Task: Find the shortest route within the Merchandise Mart to reach the Mart Plaza.
Action: Key pressed <Key.caps_lock>M<Key.caps_lock>erchandise<Key.space>
Screenshot: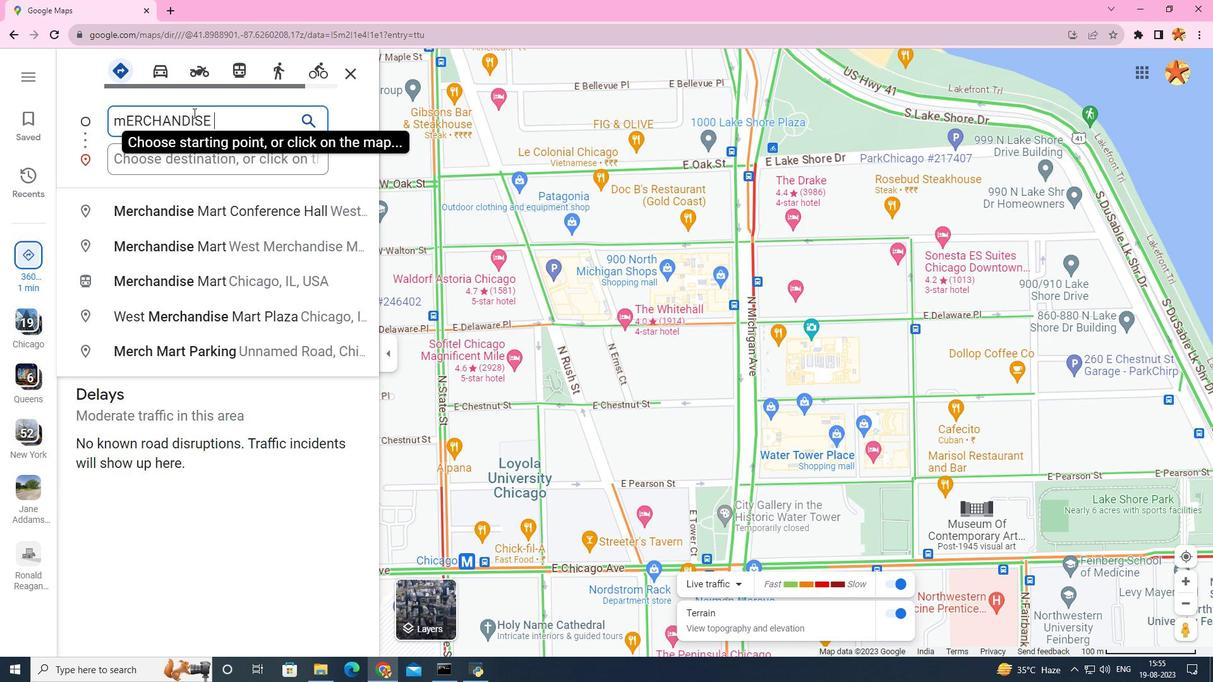
Action: Mouse moved to (187, 291)
Screenshot: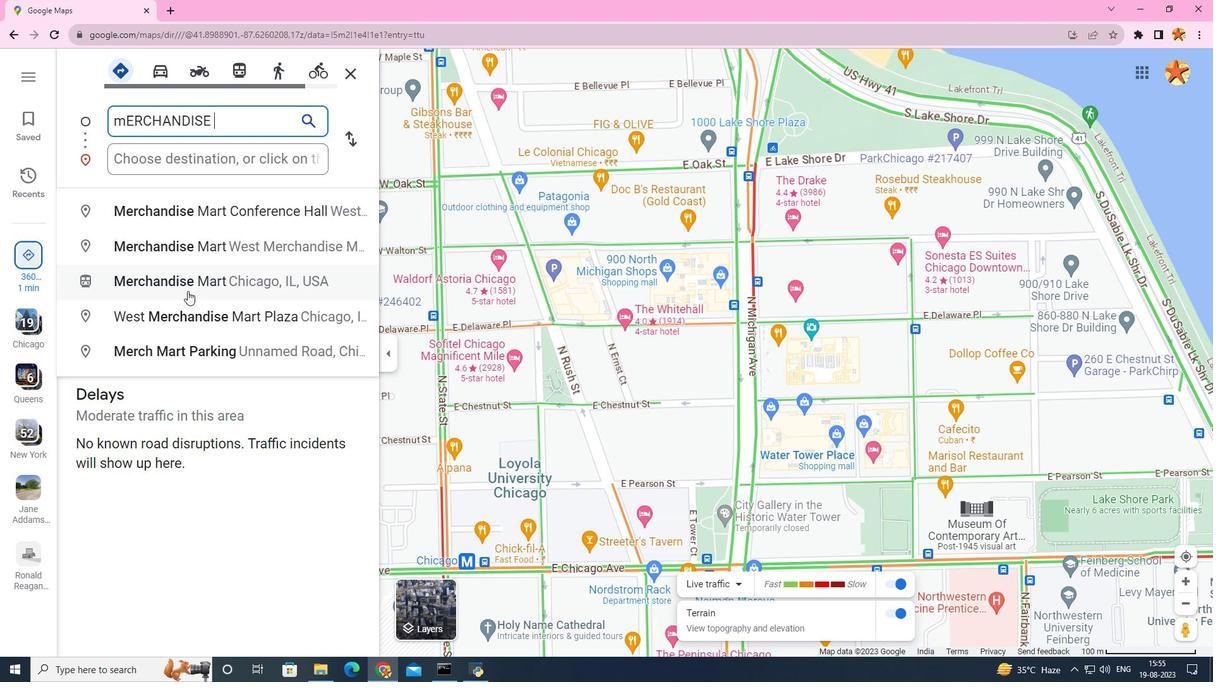 
Action: Mouse pressed left at (187, 291)
Screenshot: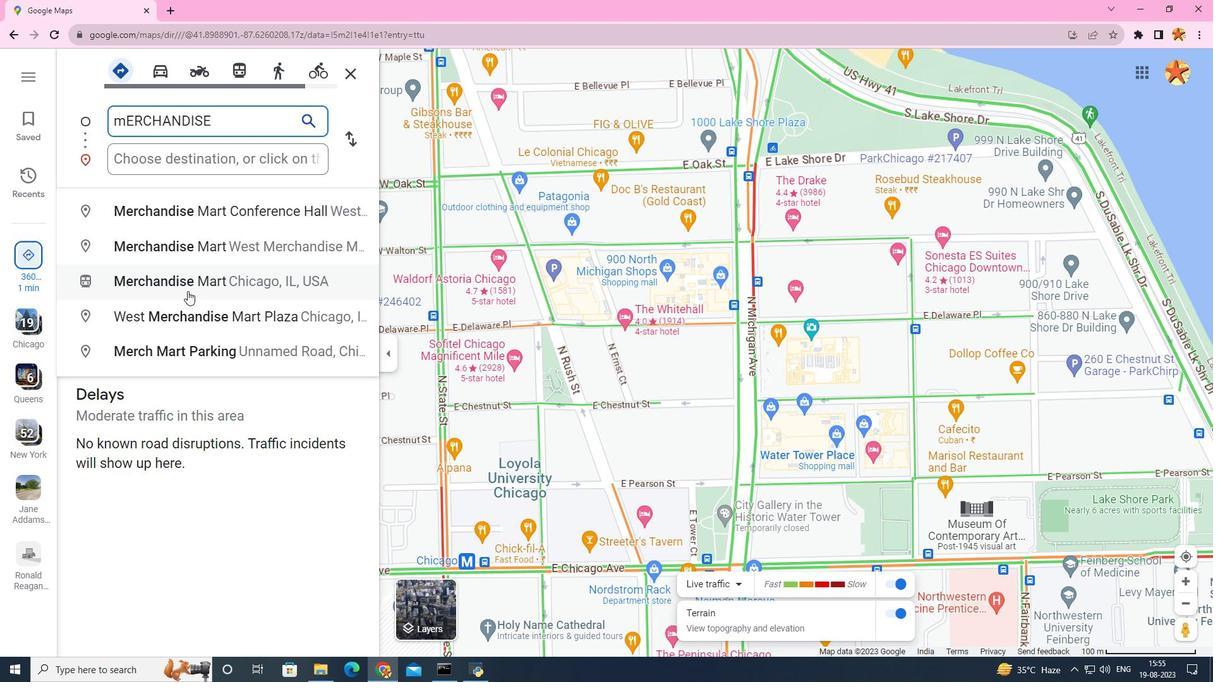 
Action: Mouse moved to (160, 164)
Screenshot: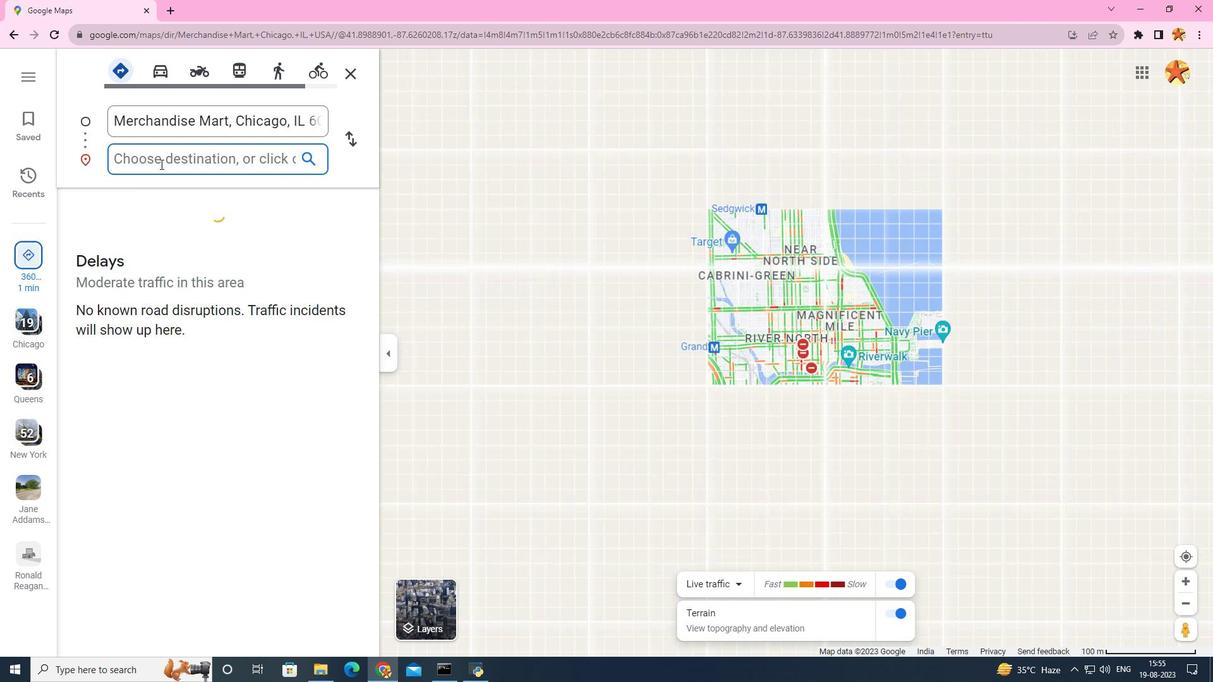 
Action: Key pressed <Key.caps_lock>M<Key.caps_lock>art<Key.space>pla
Screenshot: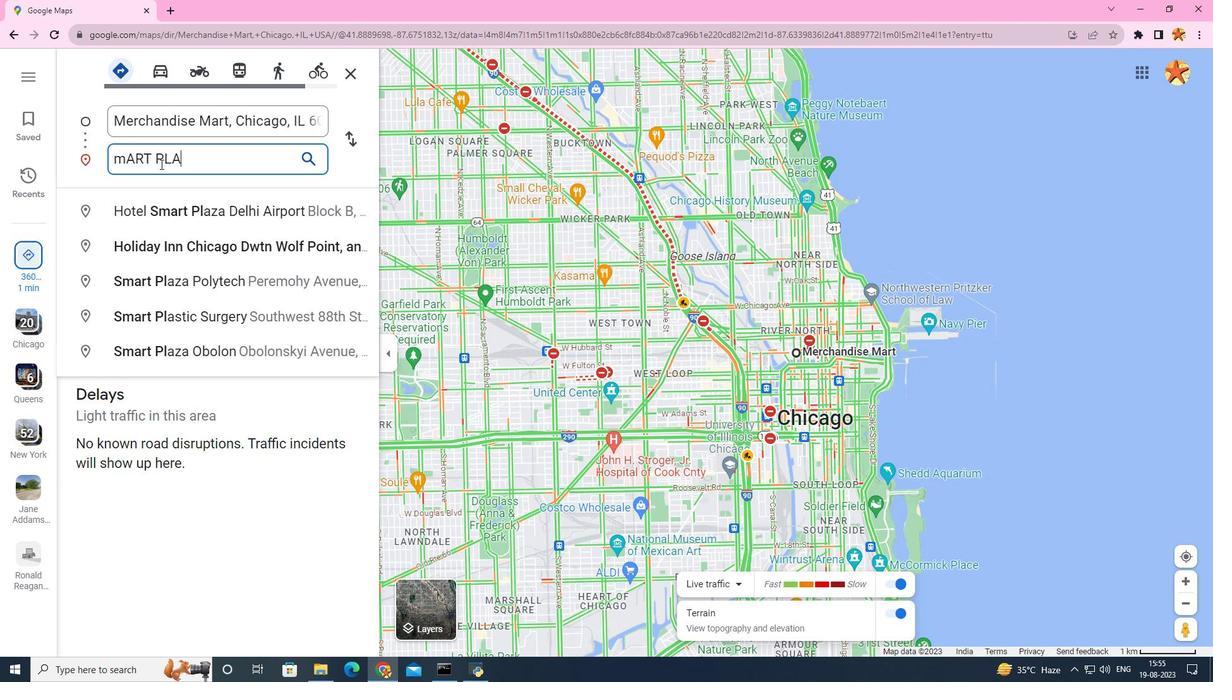 
Action: Mouse moved to (202, 254)
Screenshot: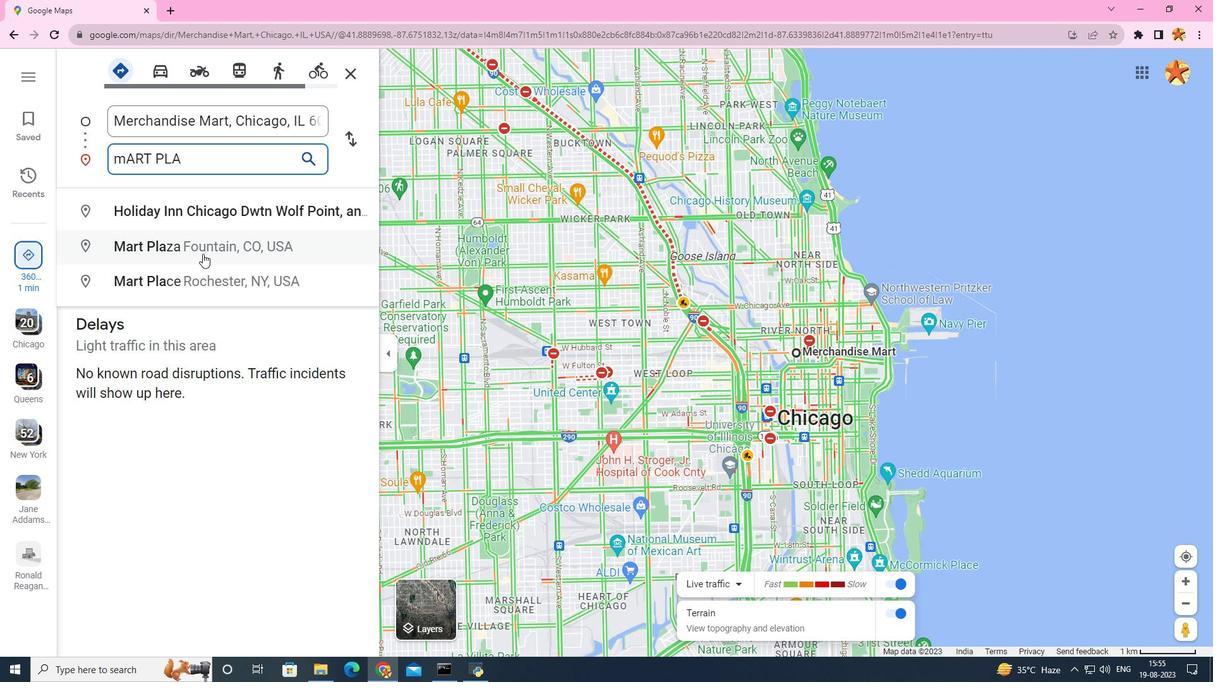 
Action: Mouse pressed left at (202, 254)
Screenshot: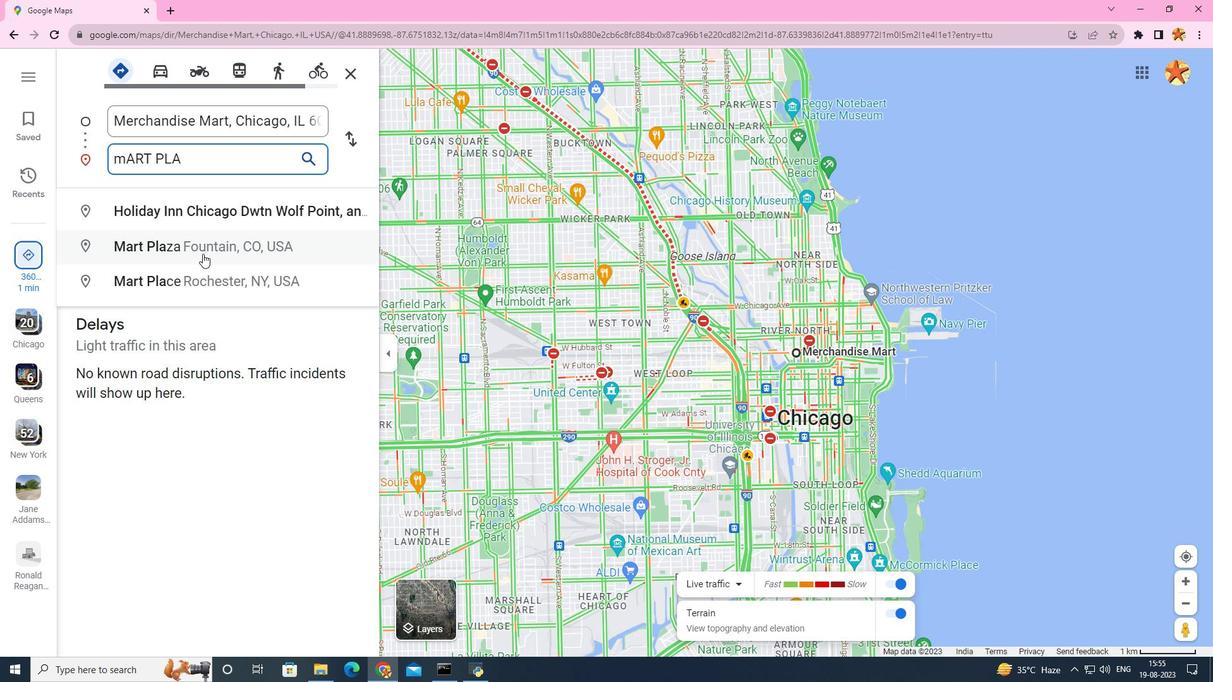 
Action: Mouse moved to (234, 122)
Screenshot: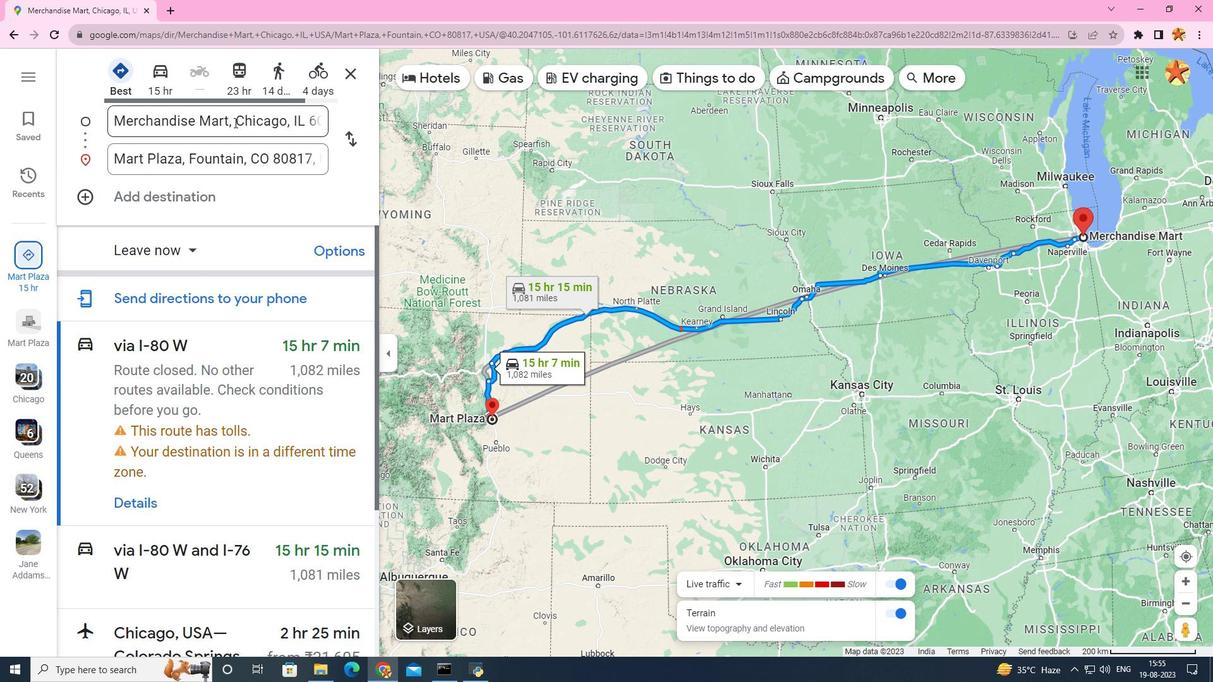 
Action: Mouse pressed left at (234, 122)
Screenshot: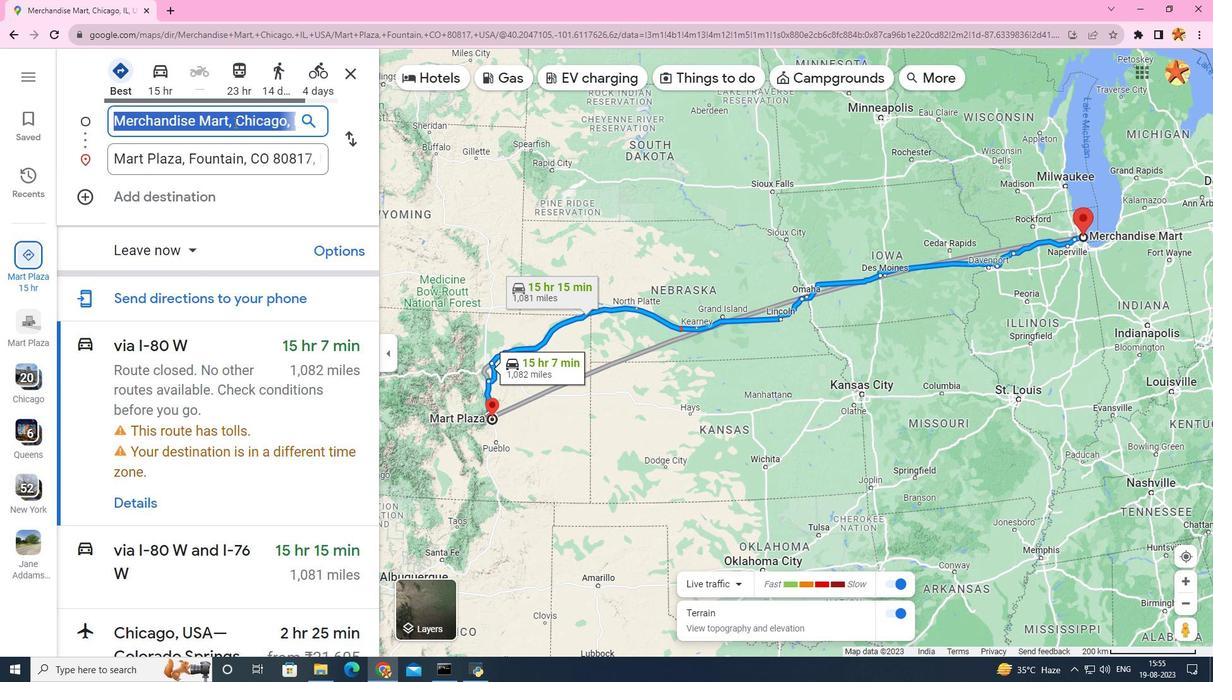 
Action: Mouse moved to (281, 129)
Screenshot: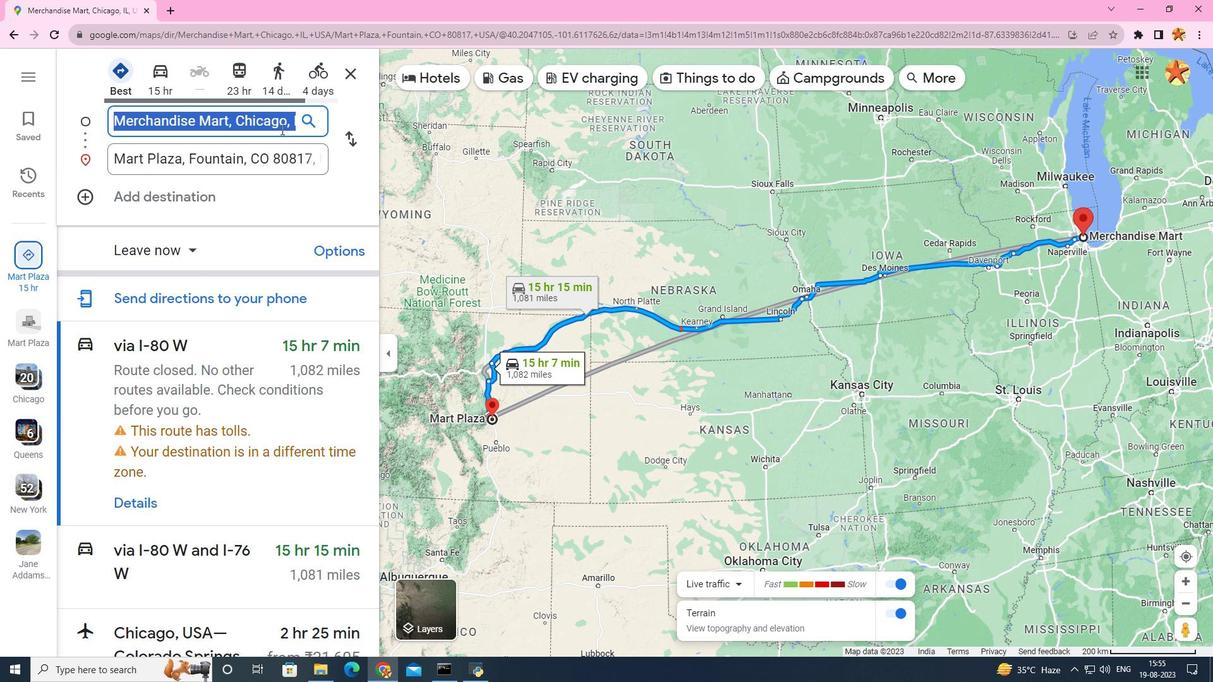 
Action: Key pressed <Key.backspace><Key.caps_lock>M<Key.caps_lock>e<Key.backspace><Key.backspace>m<Key.caps_lock>ERCHN<Key.backspace>A
Screenshot: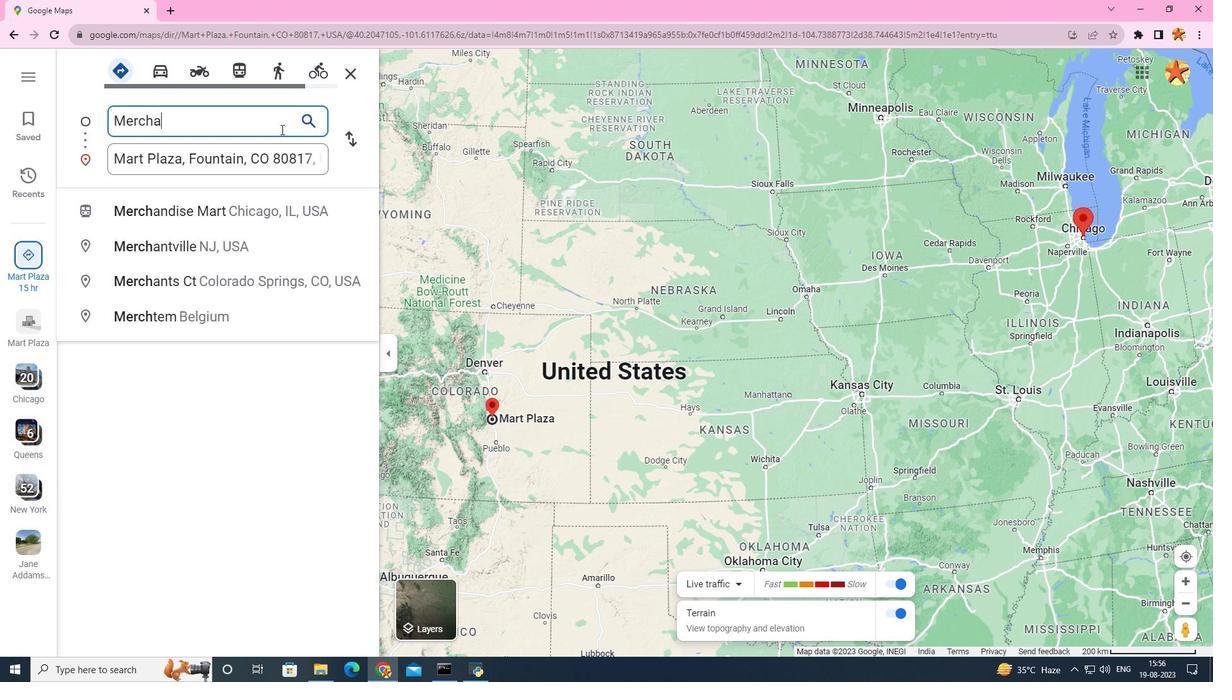 
Action: Mouse moved to (245, 361)
Screenshot: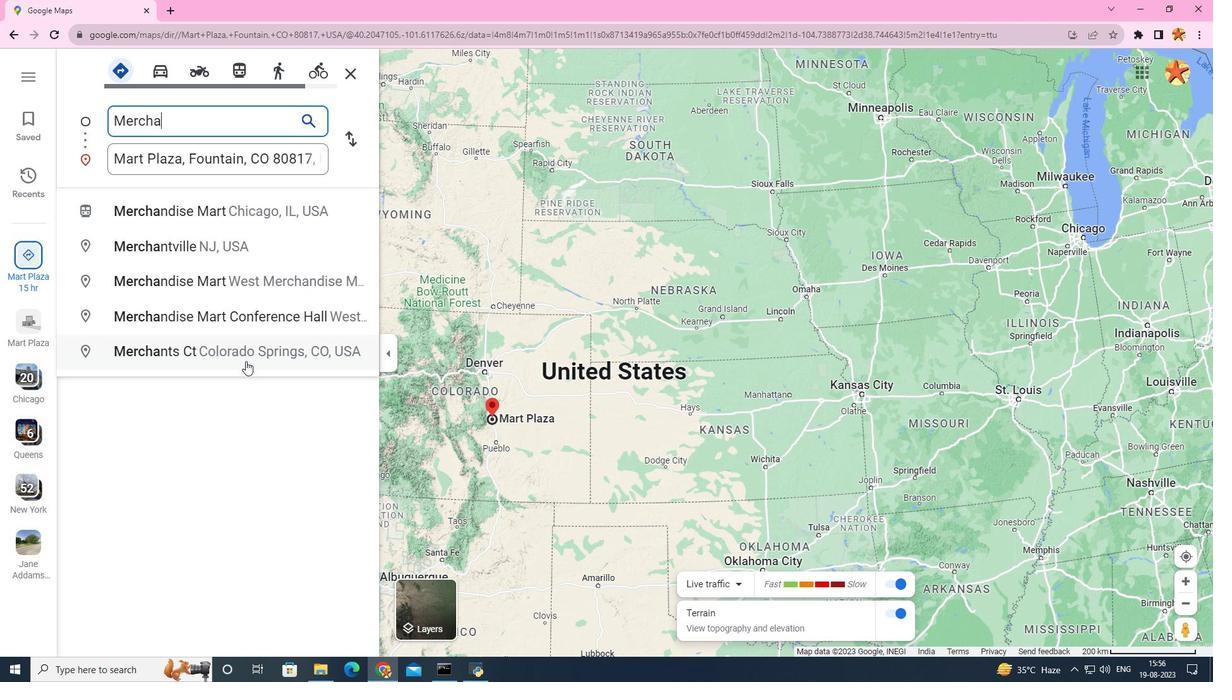 
Action: Mouse pressed left at (245, 361)
Screenshot: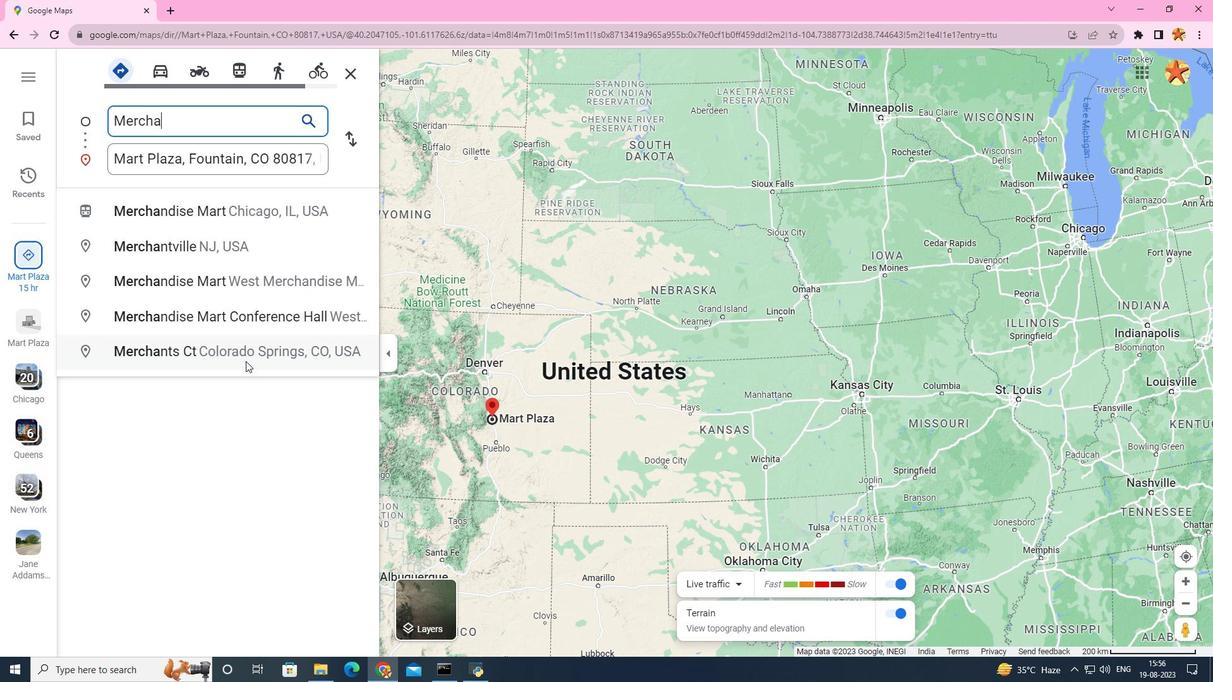 
Action: Mouse moved to (275, 132)
Screenshot: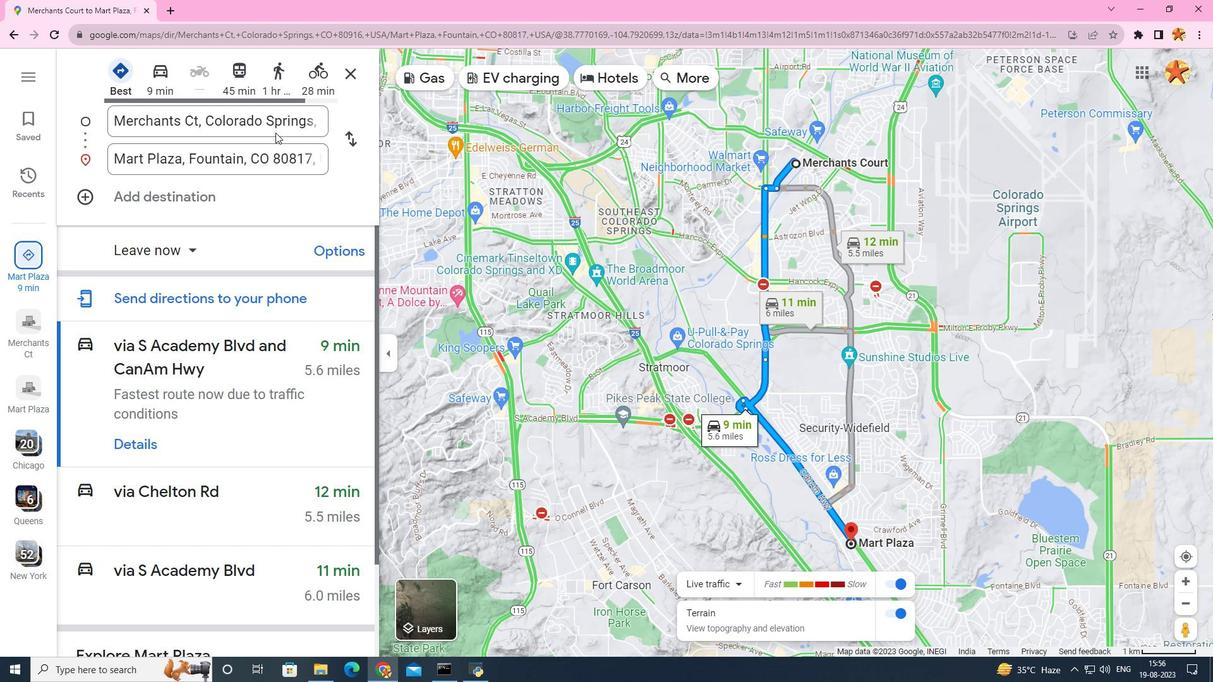 
Action: Mouse pressed left at (275, 132)
Screenshot: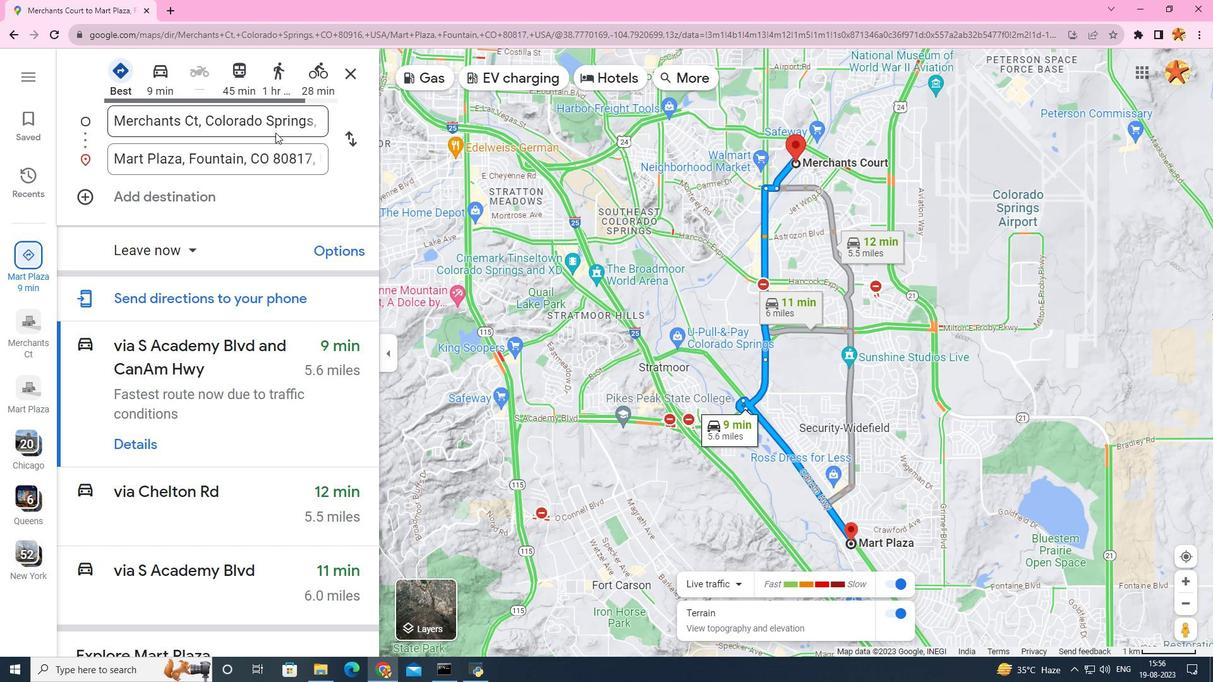 
Action: Key pressed <Key.backspace><Key.caps_lock>m<Key.caps_lock>ERCHANDISE<Key.space>
Screenshot: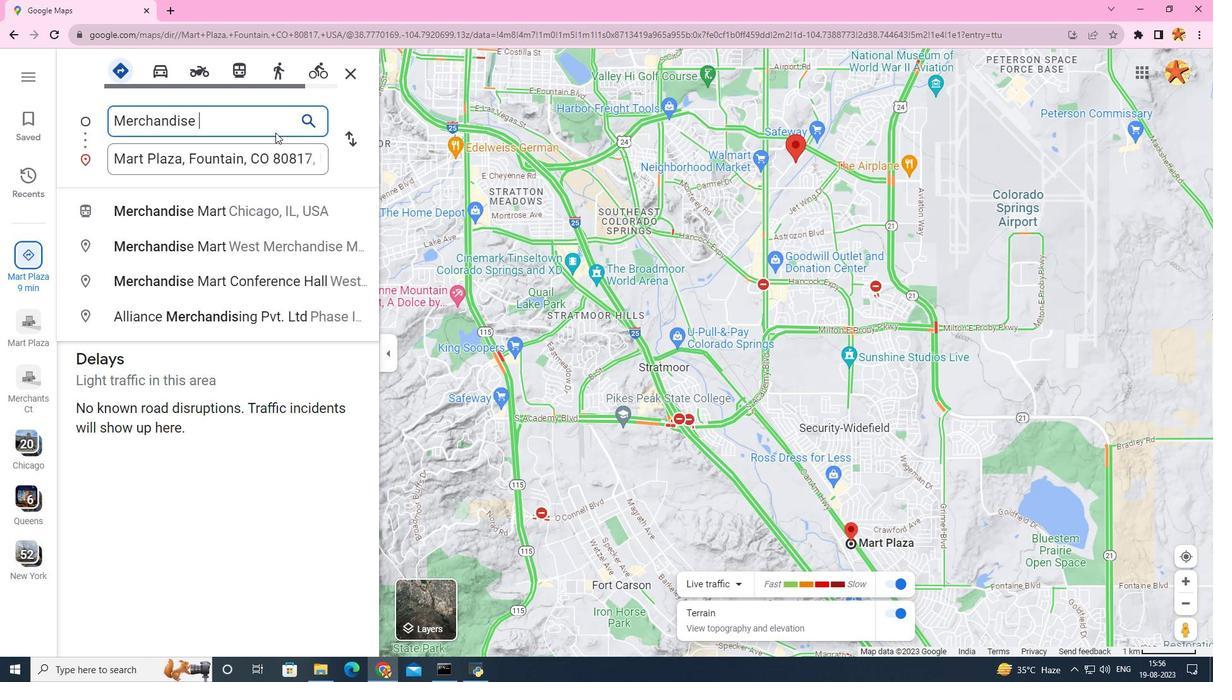 
Action: Mouse moved to (252, 220)
Screenshot: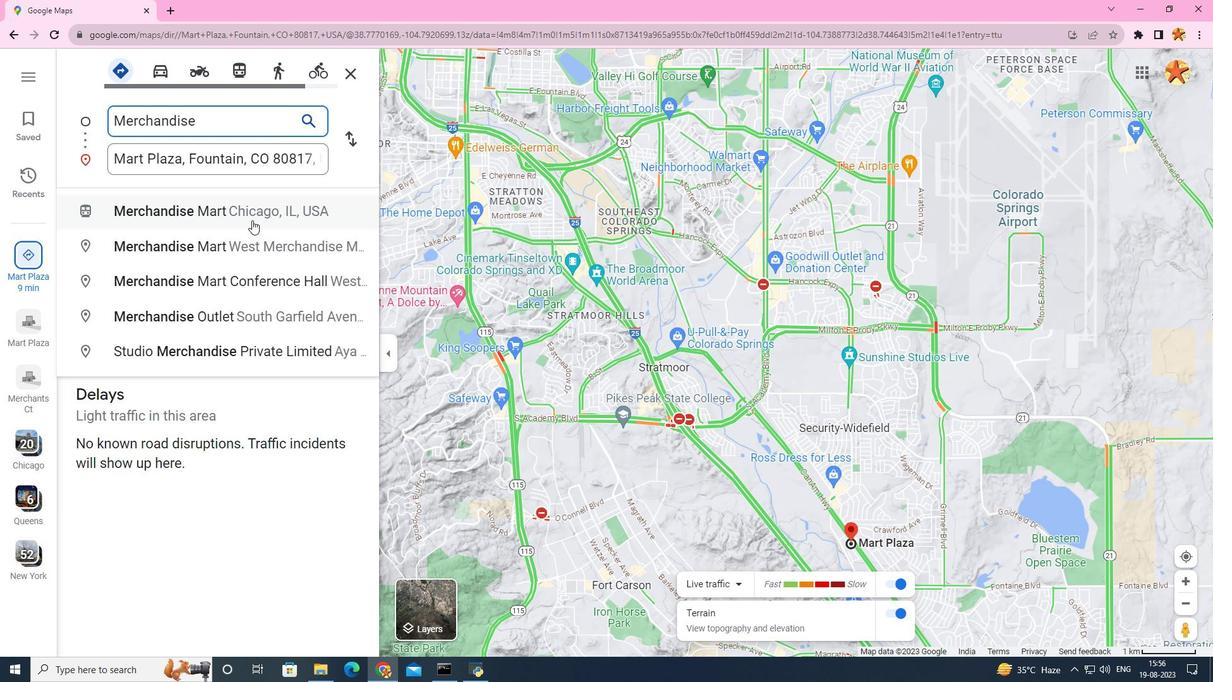 
Action: Key pressed <Key.caps_lock>m<Key.caps_lock>ART
Screenshot: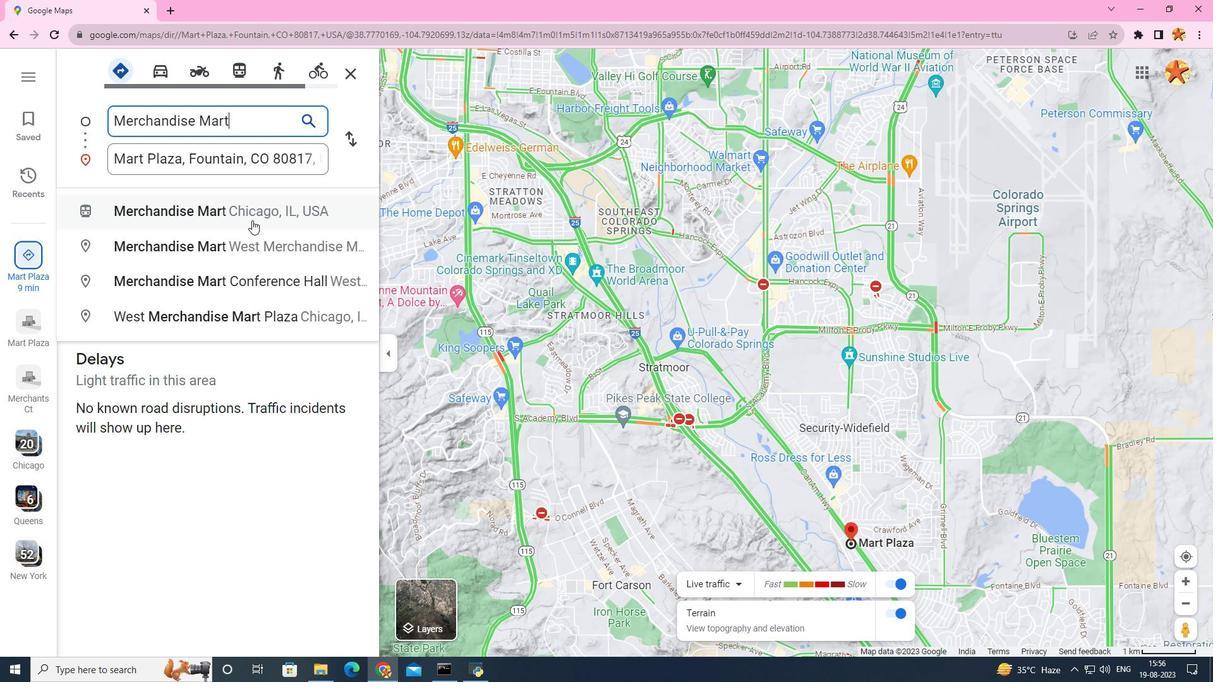 
Action: Mouse pressed left at (252, 220)
Screenshot: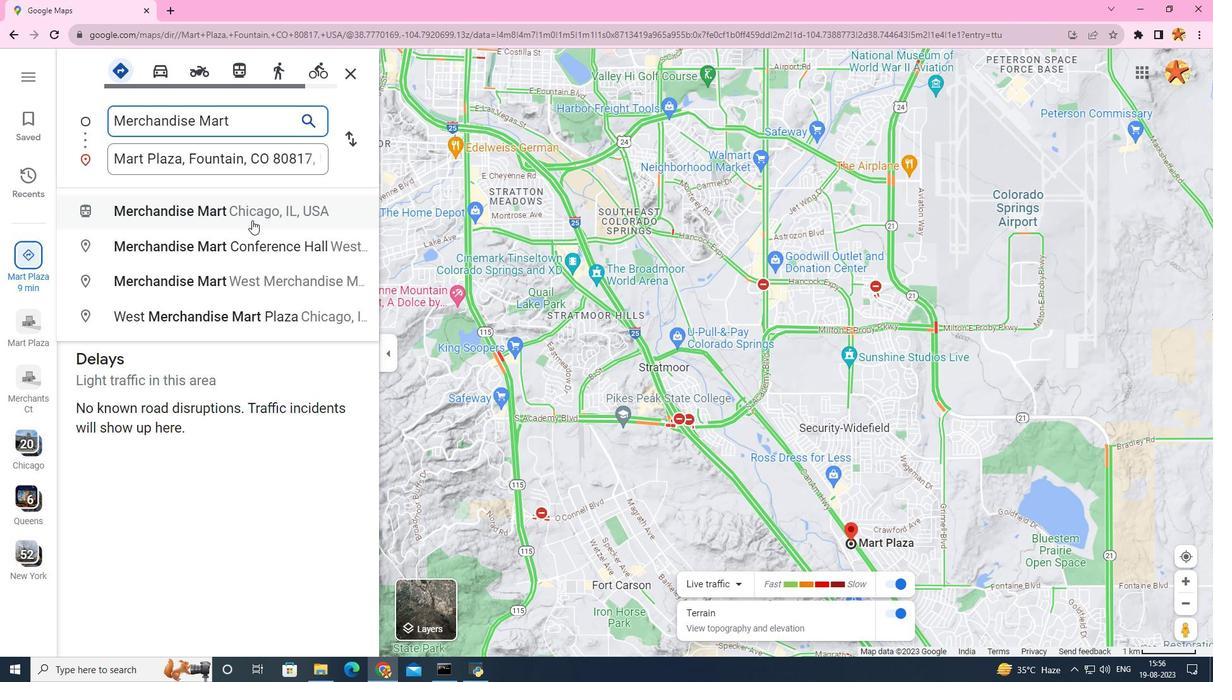 
Action: Mouse moved to (297, 413)
Screenshot: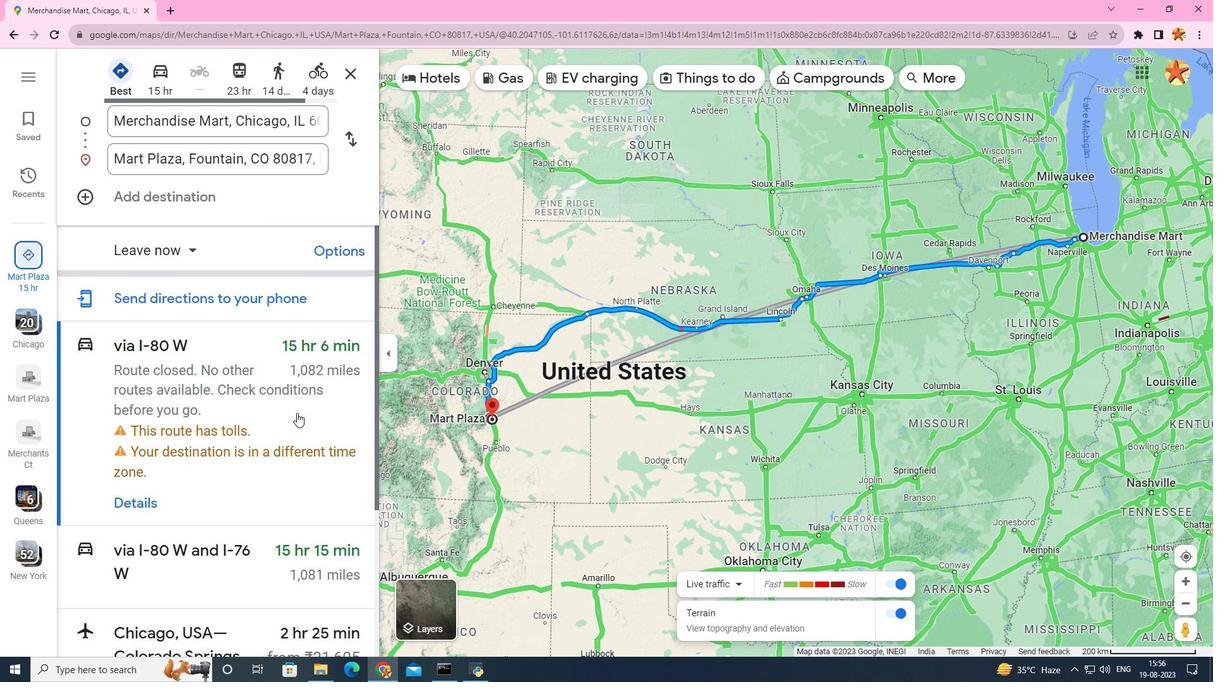 
Action: Mouse scrolled (297, 412) with delta (0, 0)
Screenshot: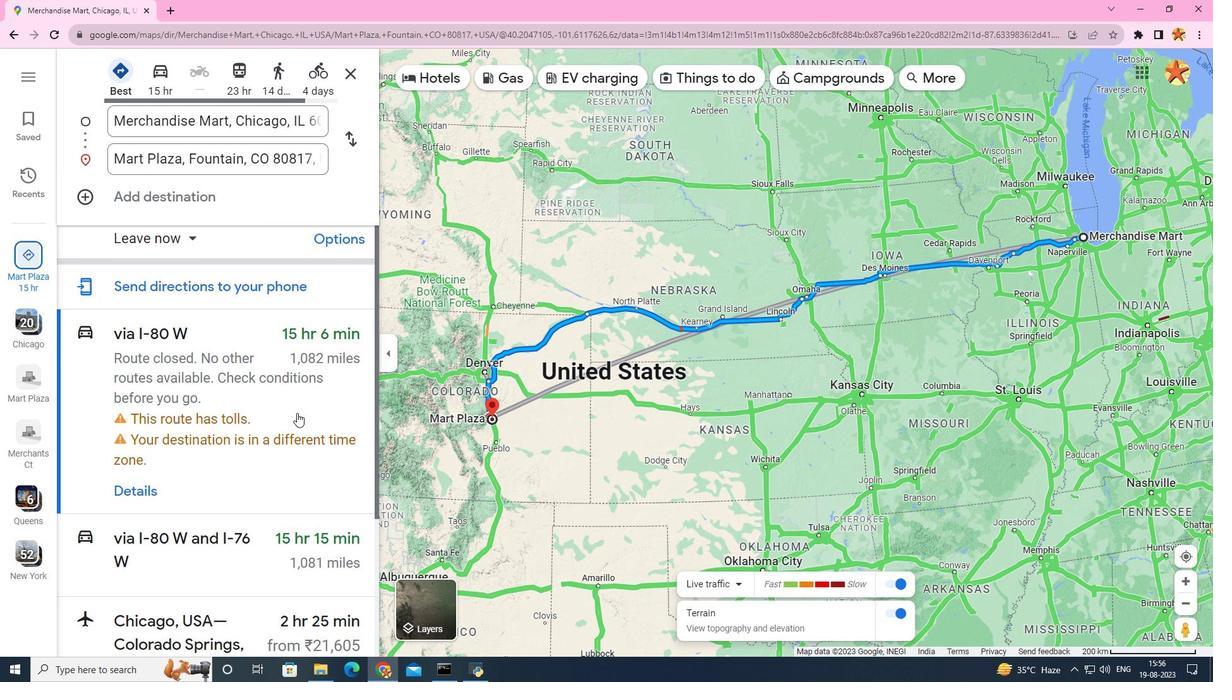 
Action: Mouse scrolled (297, 412) with delta (0, 0)
Screenshot: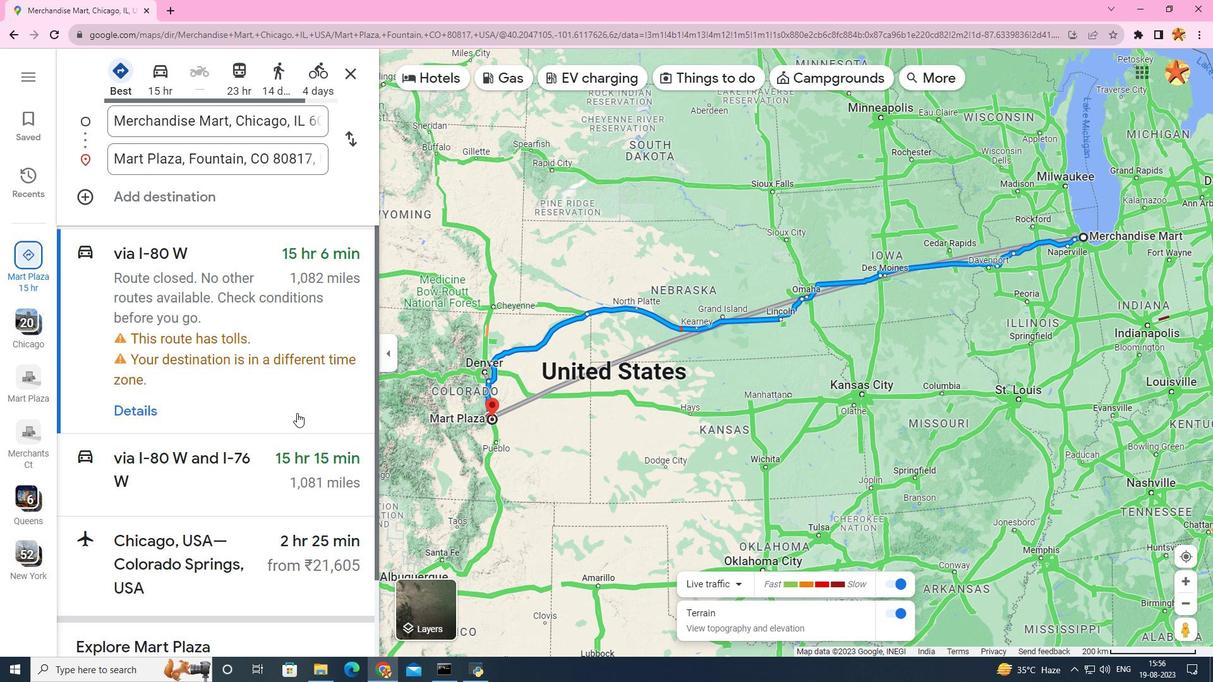 
Action: Mouse scrolled (297, 412) with delta (0, 0)
Screenshot: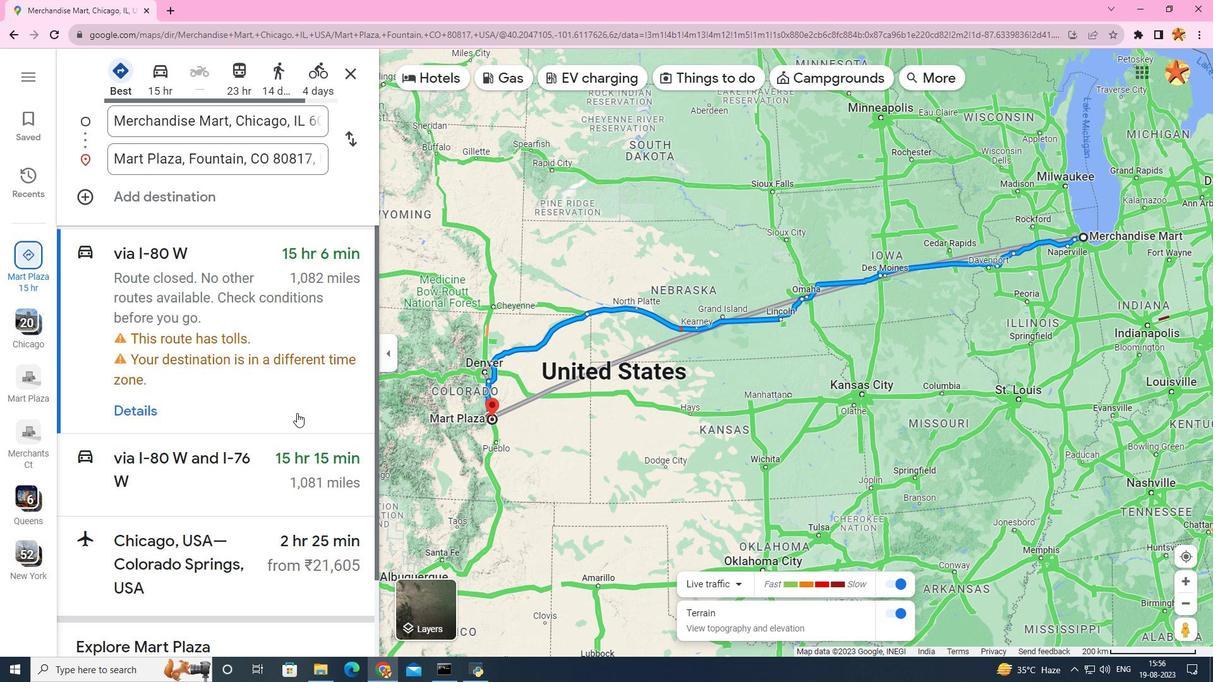 
Action: Mouse scrolled (297, 412) with delta (0, 0)
Screenshot: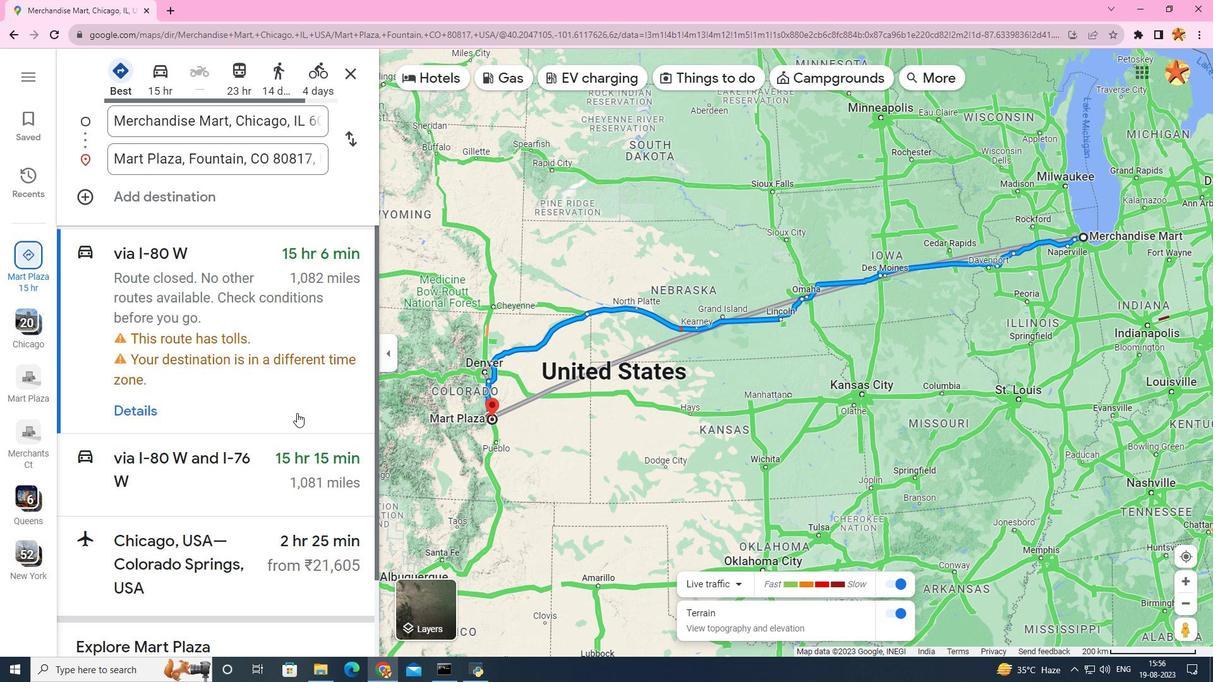 
Action: Mouse scrolled (297, 412) with delta (0, 0)
Screenshot: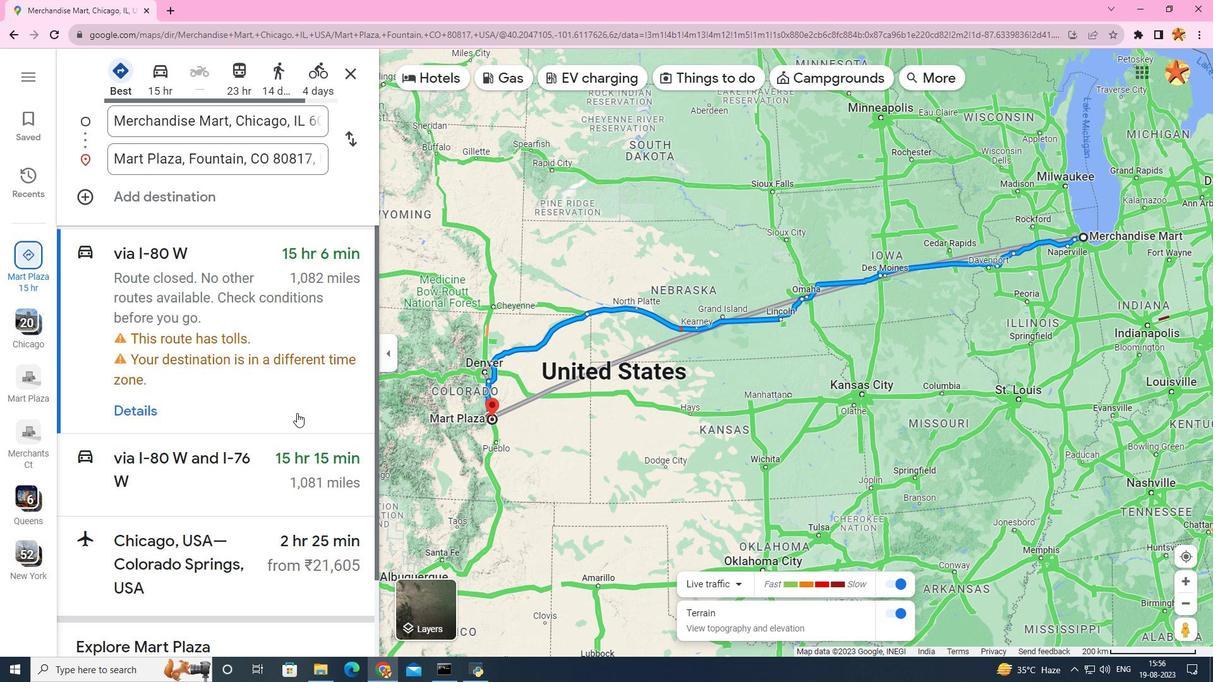 
Action: Mouse scrolled (297, 412) with delta (0, 0)
Screenshot: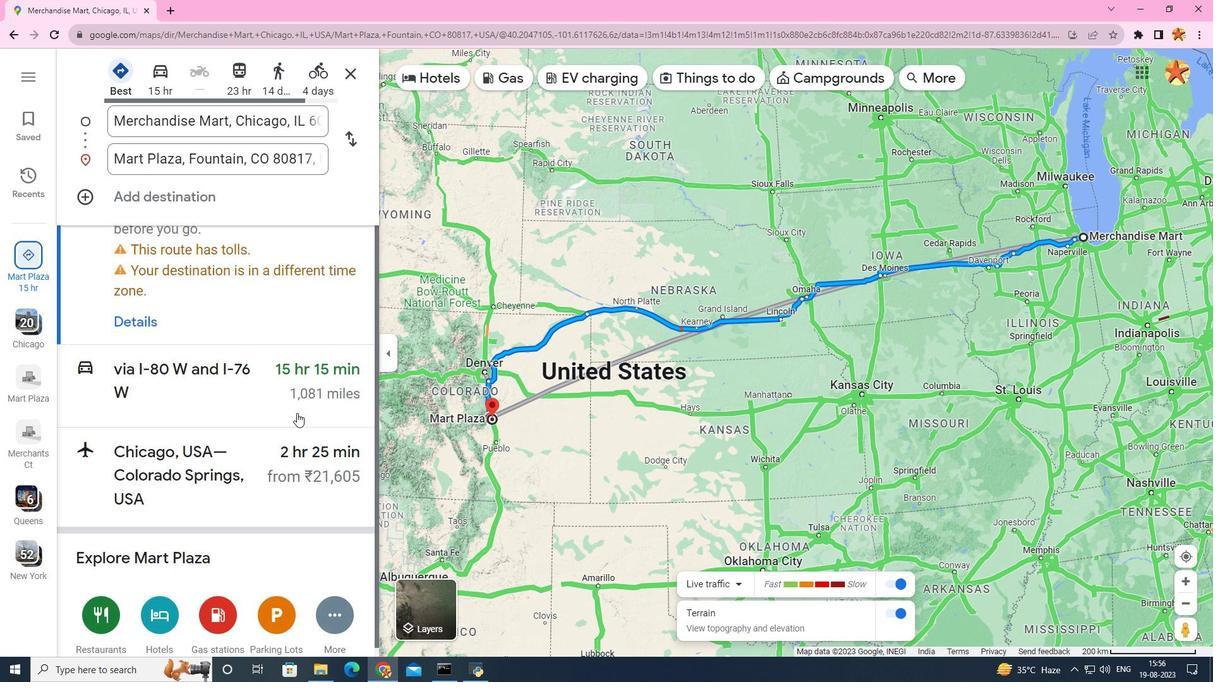 
Action: Mouse scrolled (297, 412) with delta (0, 0)
Screenshot: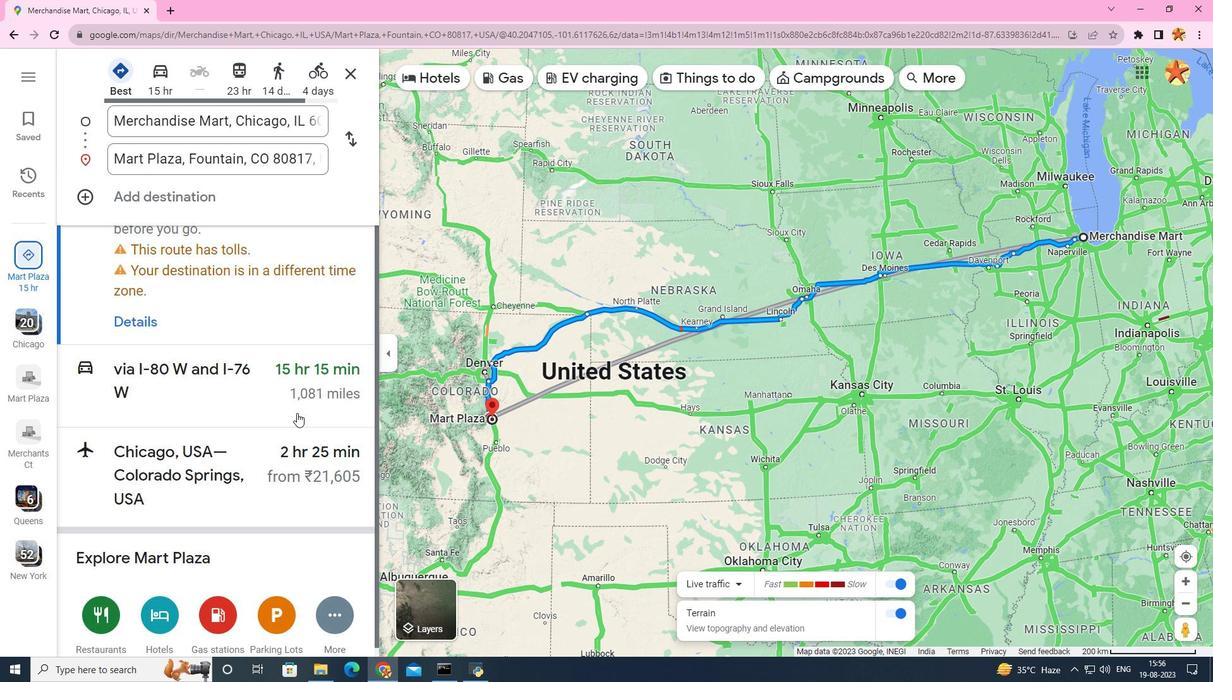 
Action: Mouse moved to (265, 390)
Screenshot: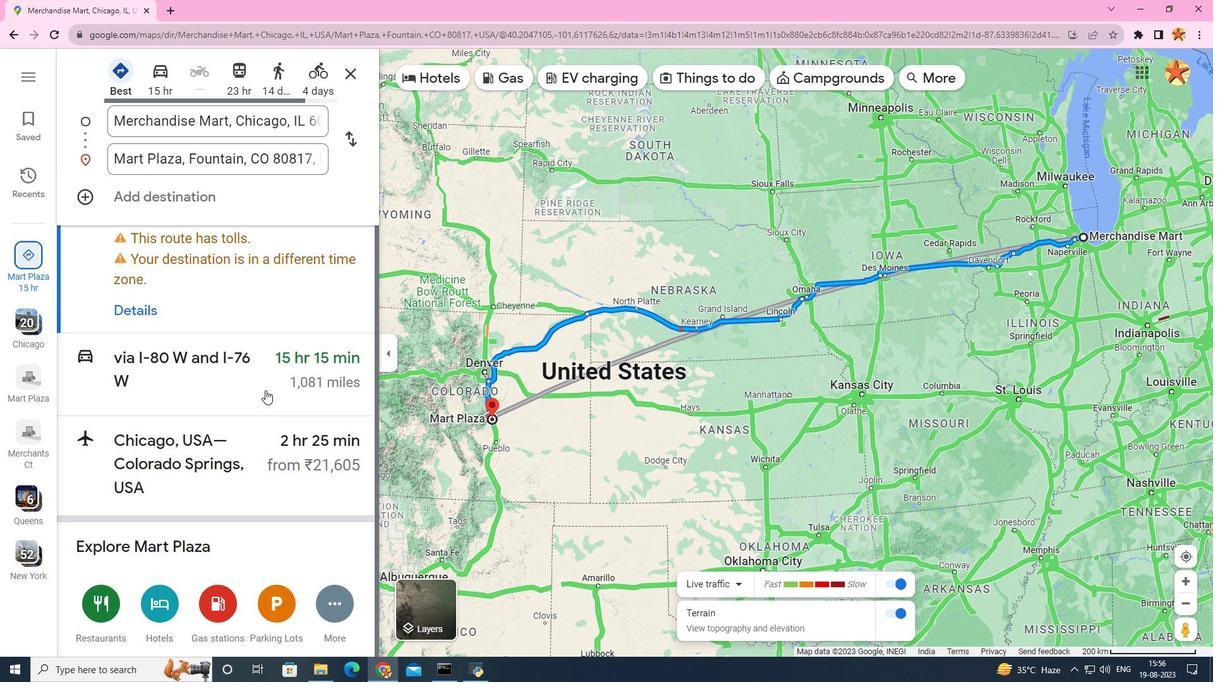 
Action: Mouse scrolled (265, 391) with delta (0, 0)
Screenshot: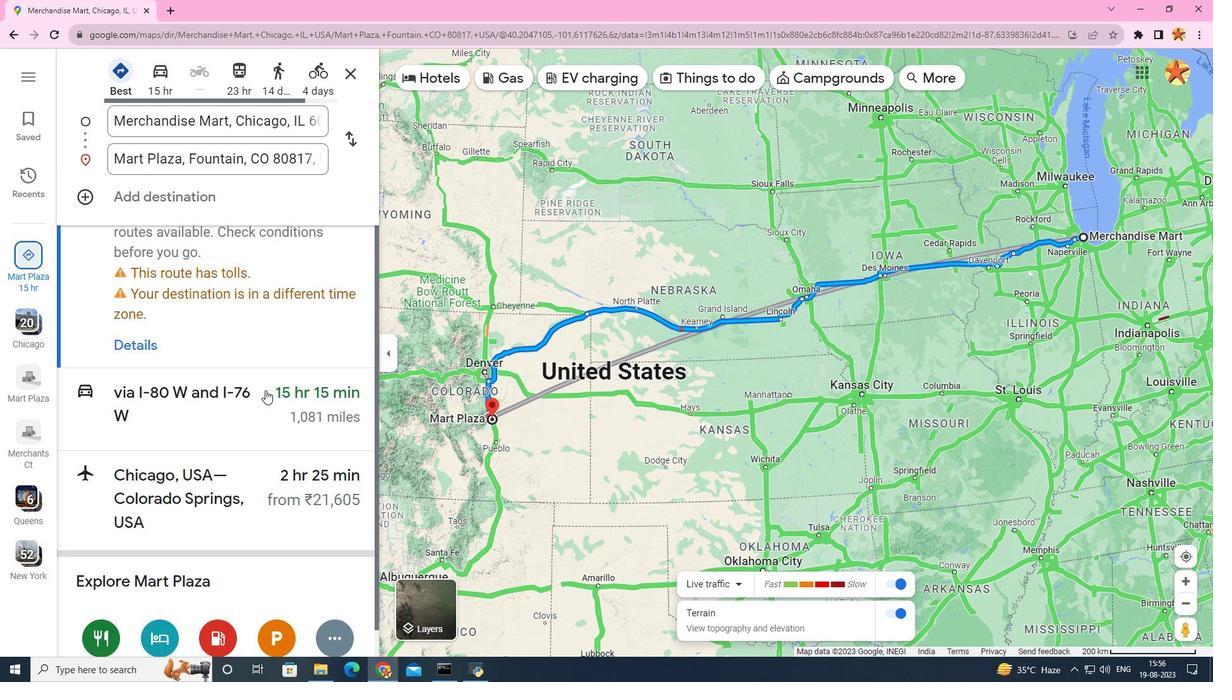 
Action: Mouse scrolled (265, 391) with delta (0, 0)
Screenshot: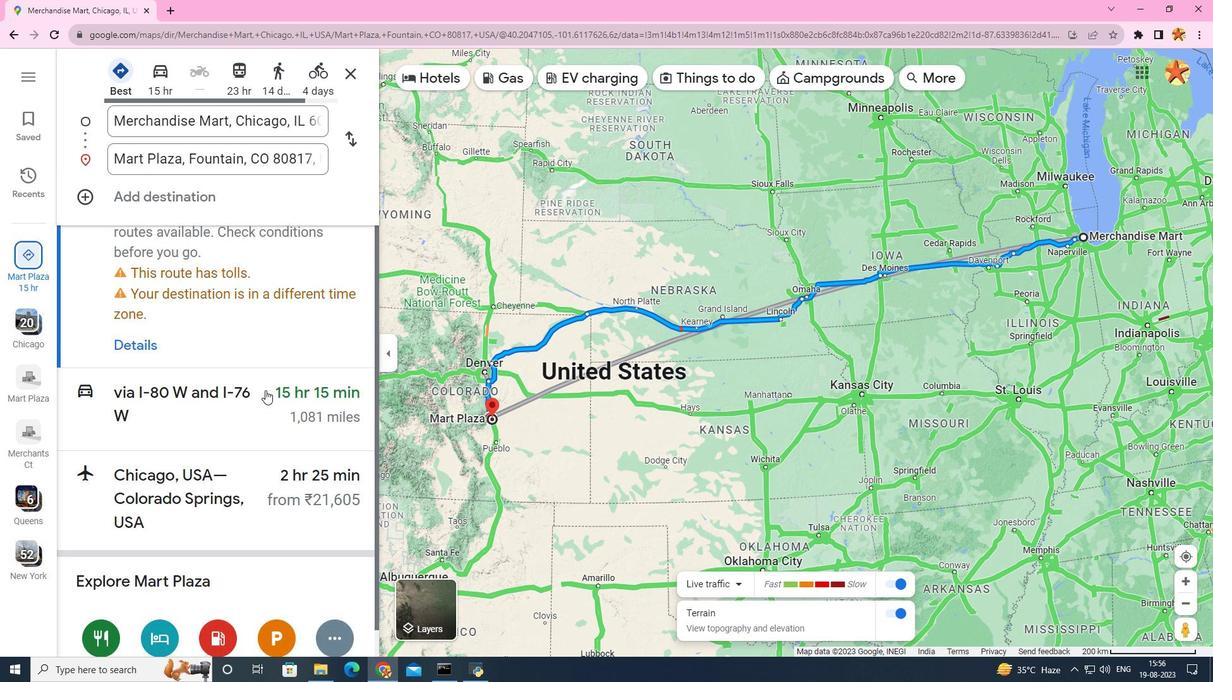 
Action: Mouse scrolled (265, 391) with delta (0, 0)
Screenshot: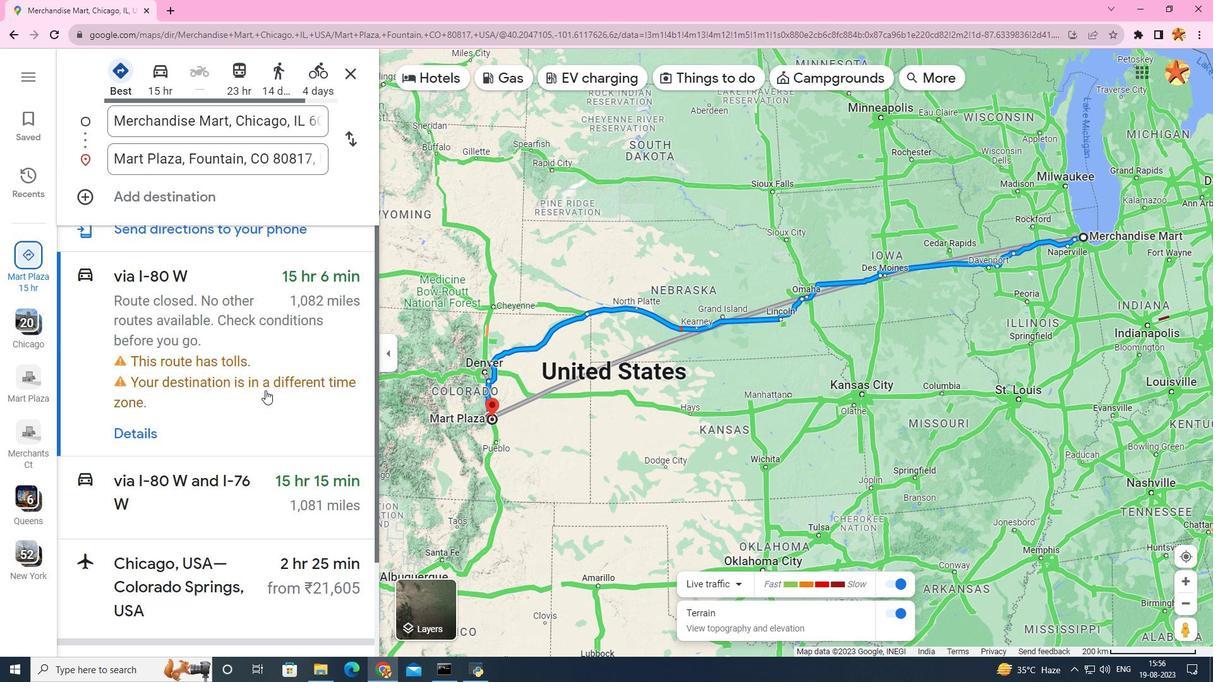 
Action: Mouse scrolled (265, 391) with delta (0, 0)
Screenshot: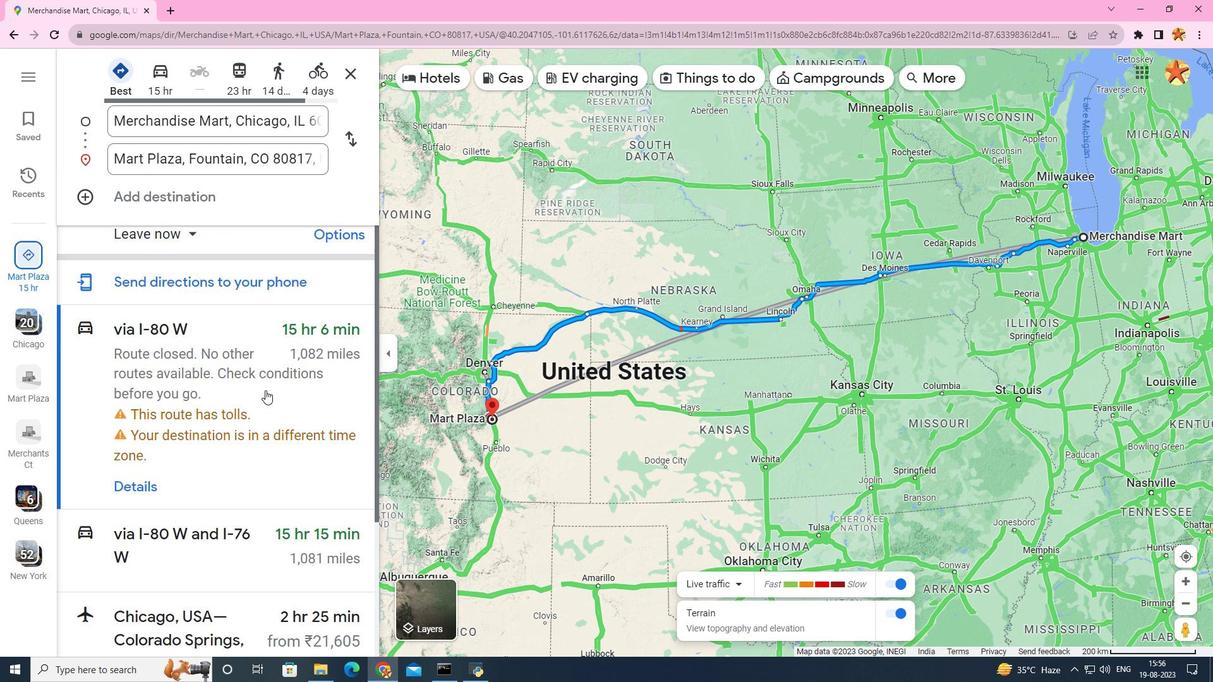 
Action: Mouse scrolled (265, 391) with delta (0, 0)
Screenshot: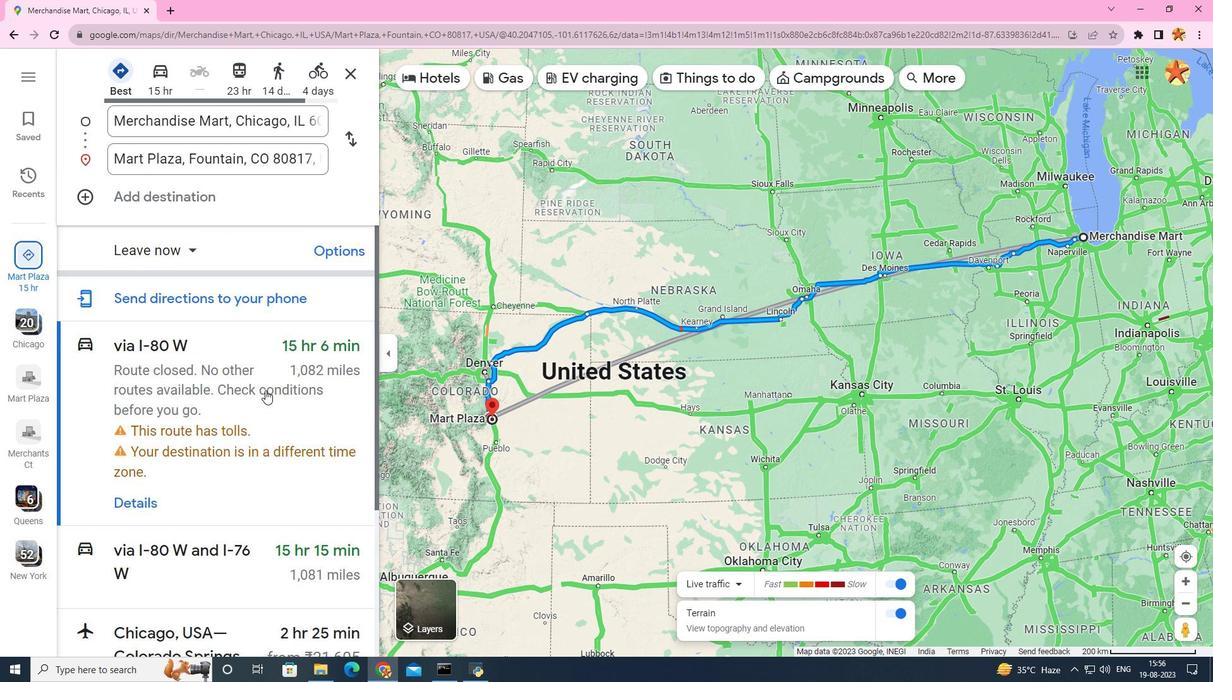 
Action: Mouse moved to (270, 251)
Screenshot: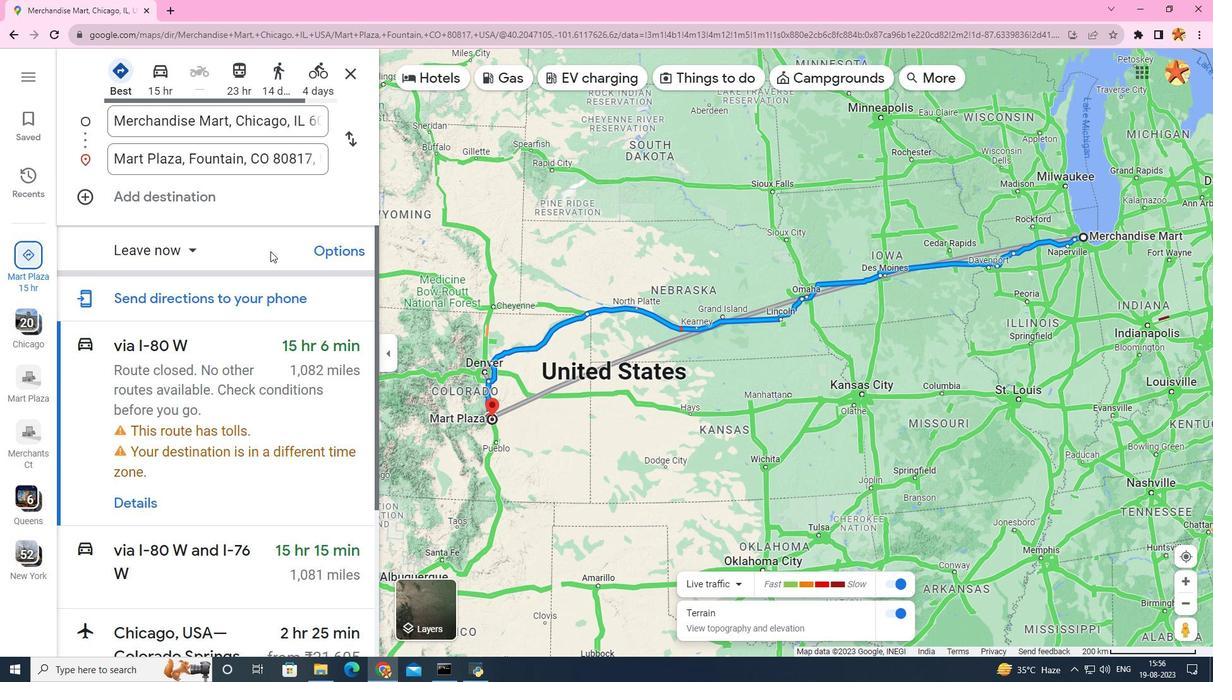 
Action: Mouse scrolled (270, 252) with delta (0, 0)
Screenshot: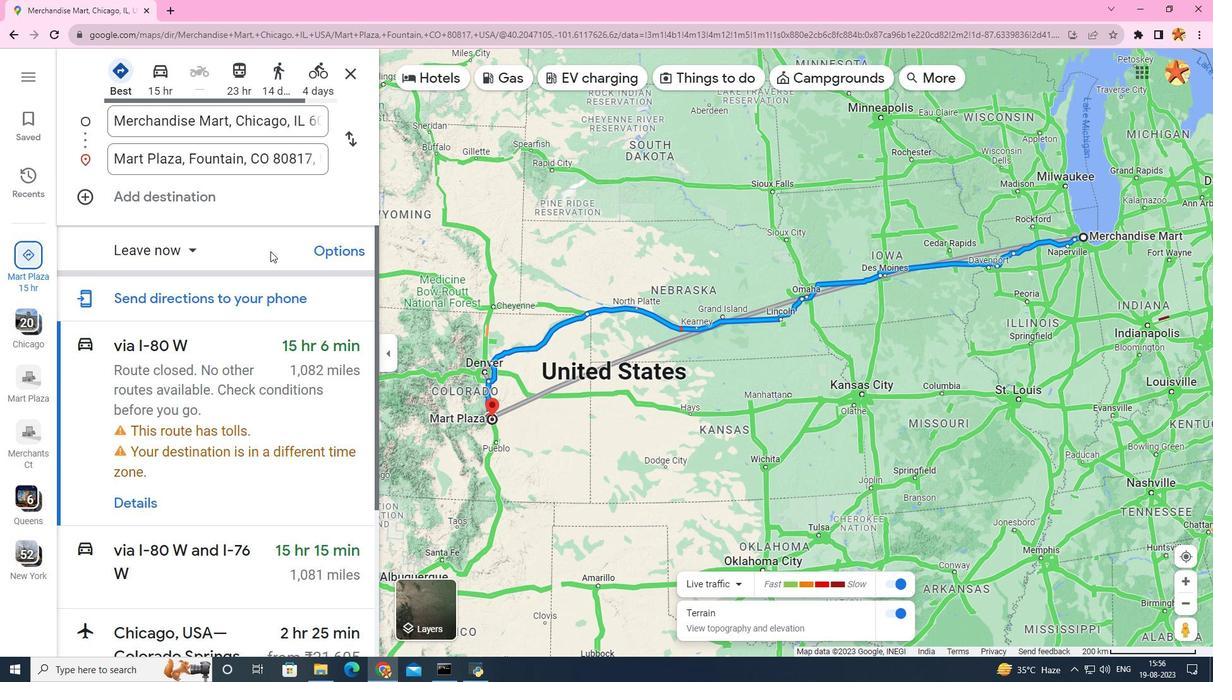 
Action: Mouse scrolled (270, 252) with delta (0, 0)
Screenshot: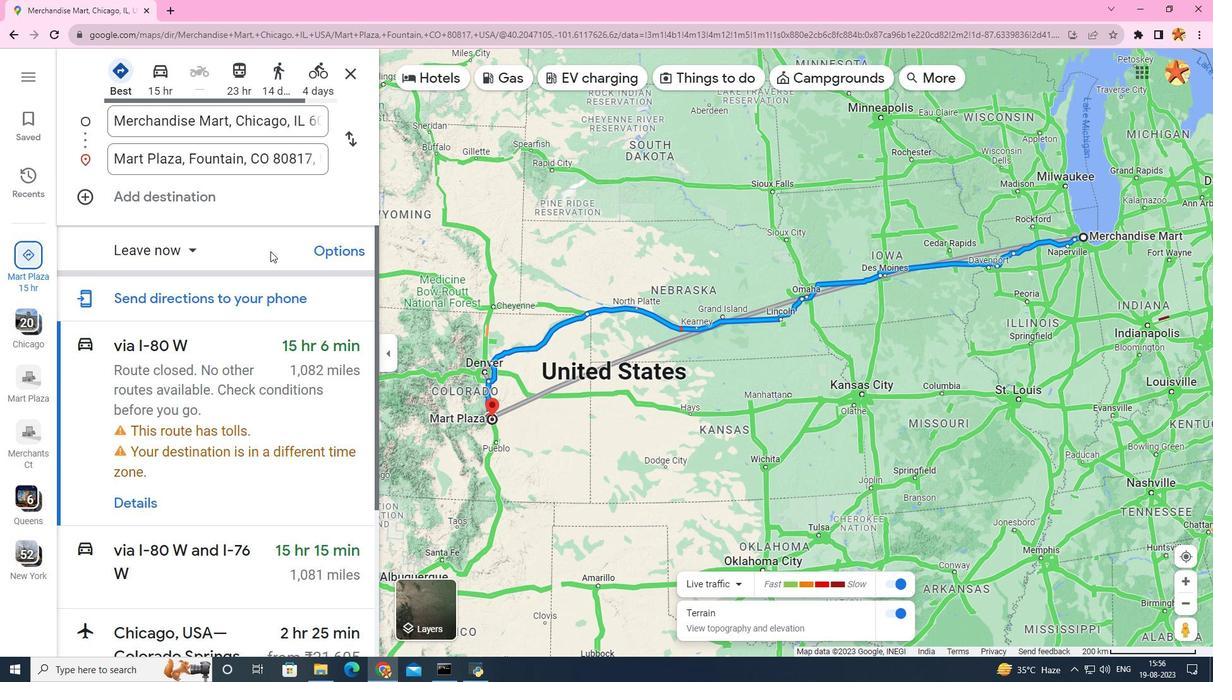 
Action: Mouse scrolled (270, 252) with delta (0, 0)
Screenshot: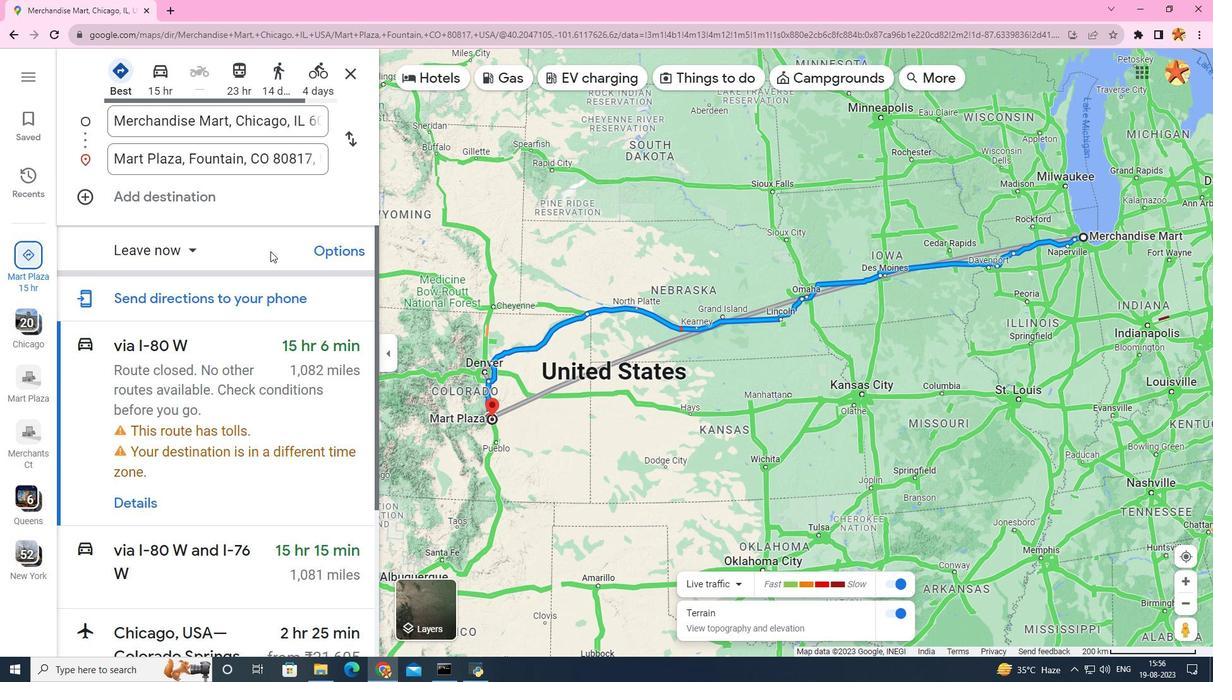
Action: Mouse scrolled (270, 252) with delta (0, 0)
Screenshot: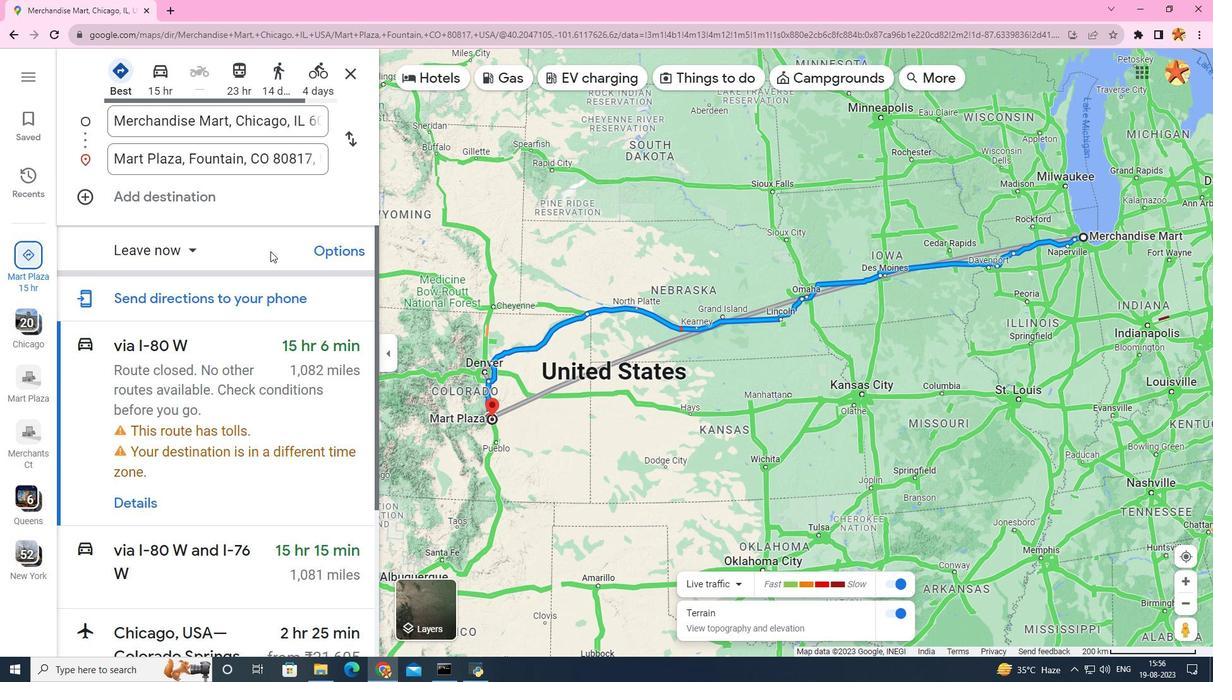 
Action: Mouse scrolled (270, 252) with delta (0, 0)
Screenshot: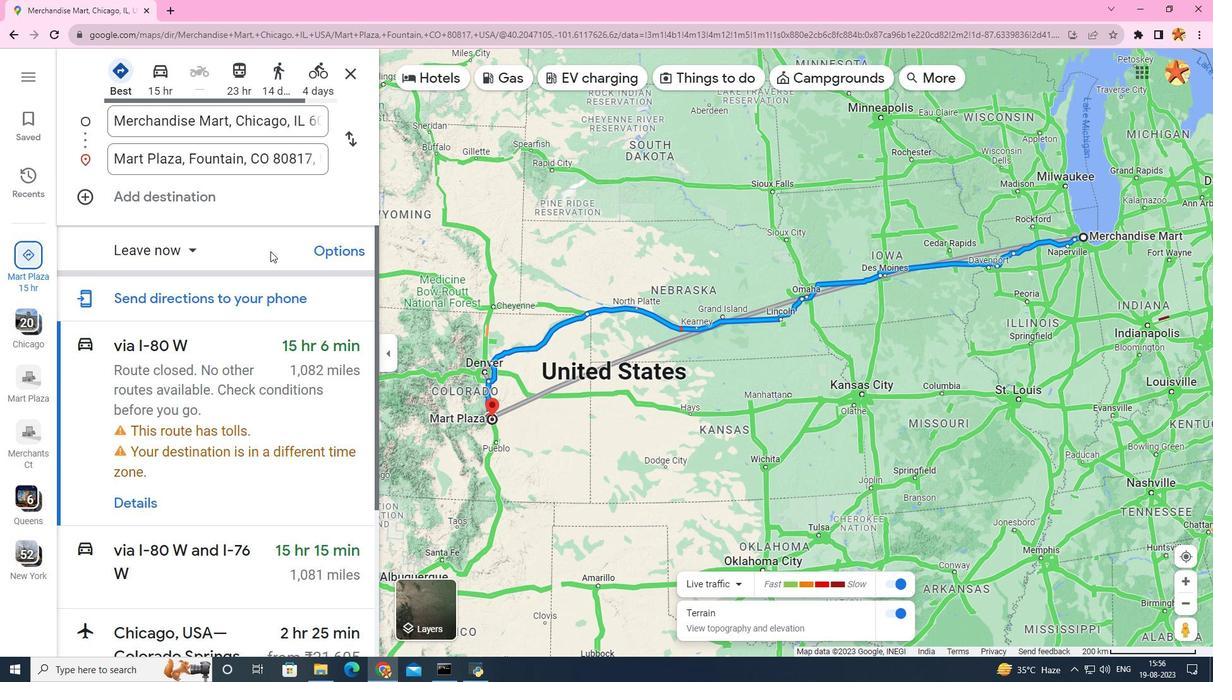 
Action: Mouse scrolled (270, 252) with delta (0, 0)
Screenshot: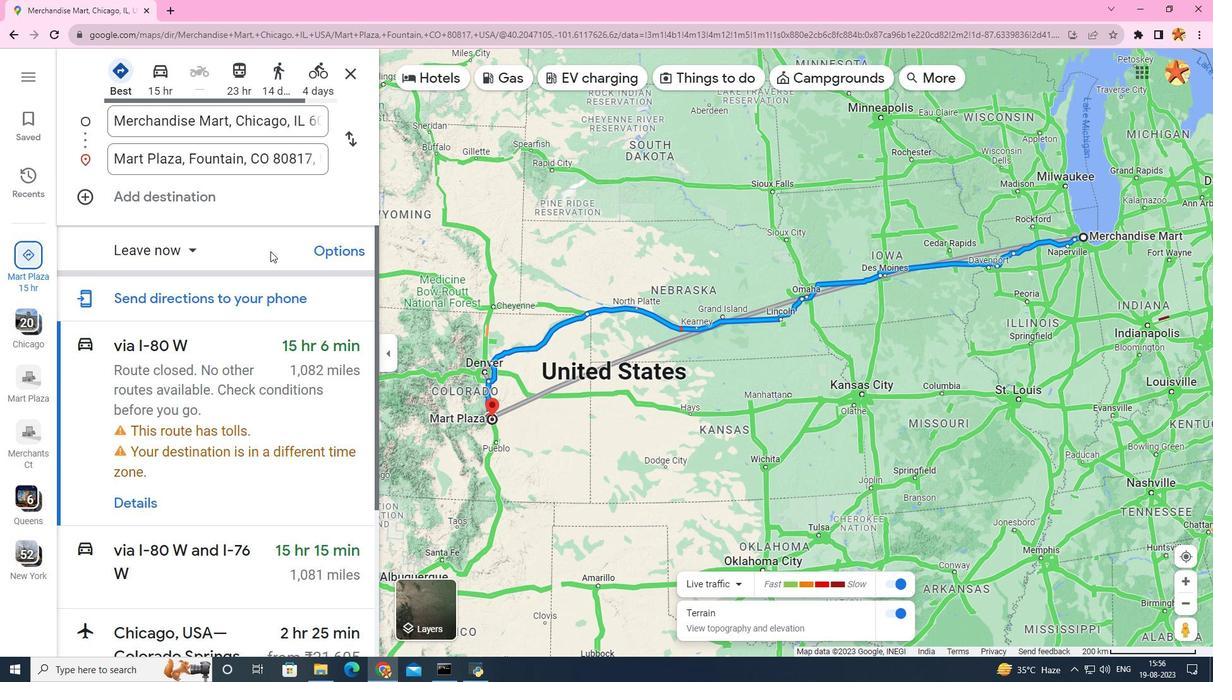 
Action: Mouse scrolled (270, 251) with delta (0, 0)
Screenshot: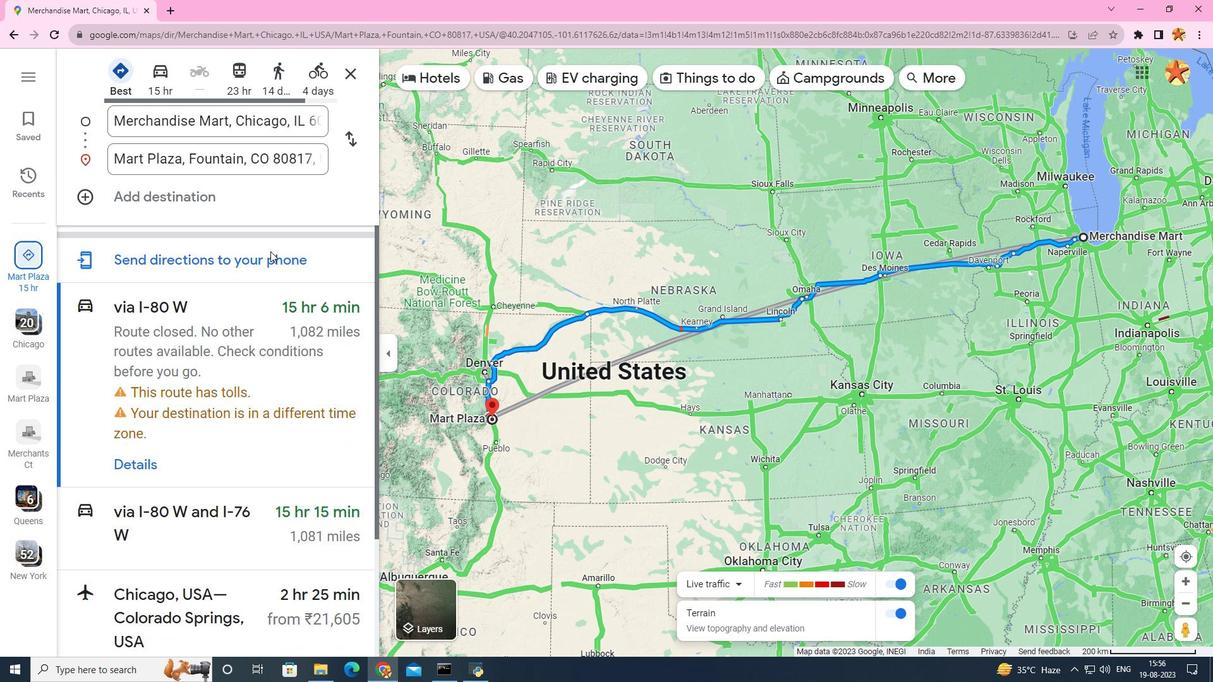 
Action: Mouse scrolled (270, 251) with delta (0, 0)
Screenshot: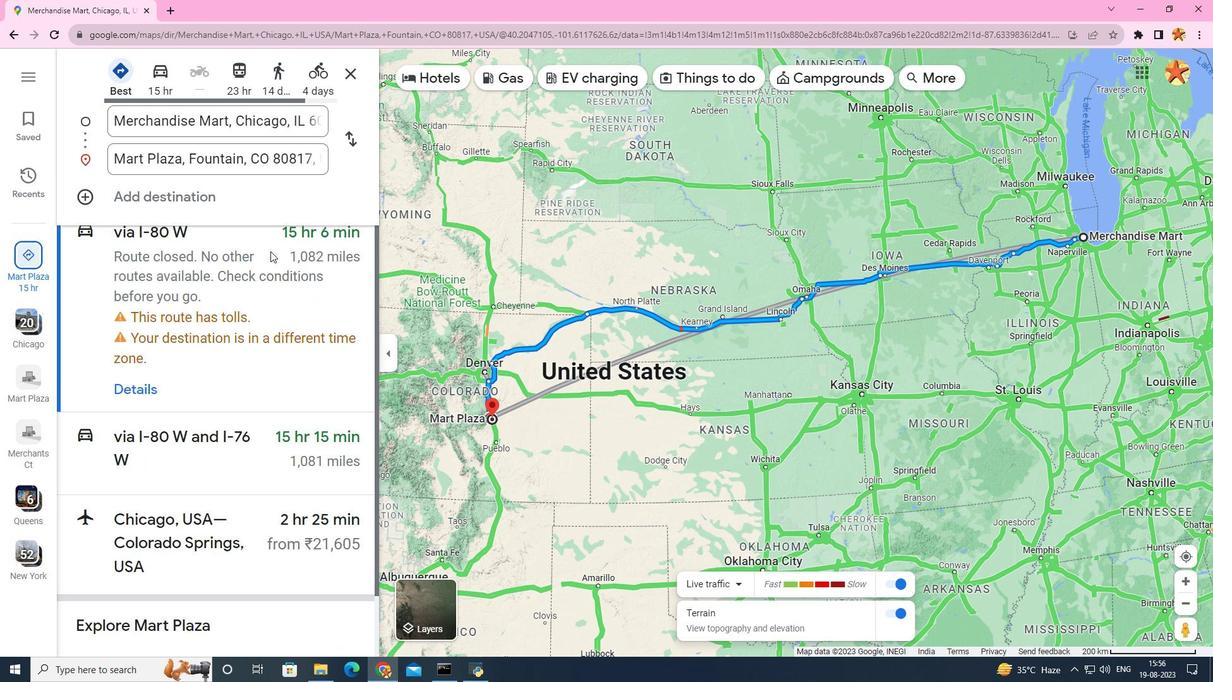 
Action: Mouse scrolled (270, 251) with delta (0, 0)
Screenshot: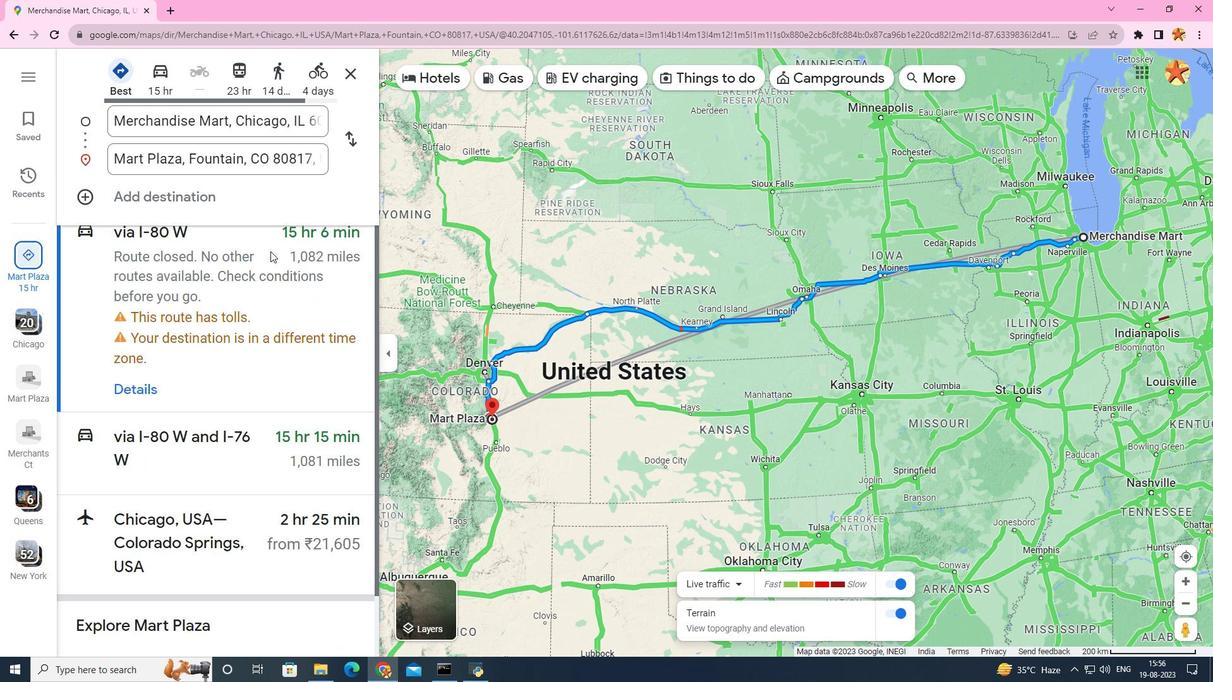 
Action: Mouse scrolled (270, 251) with delta (0, 0)
Screenshot: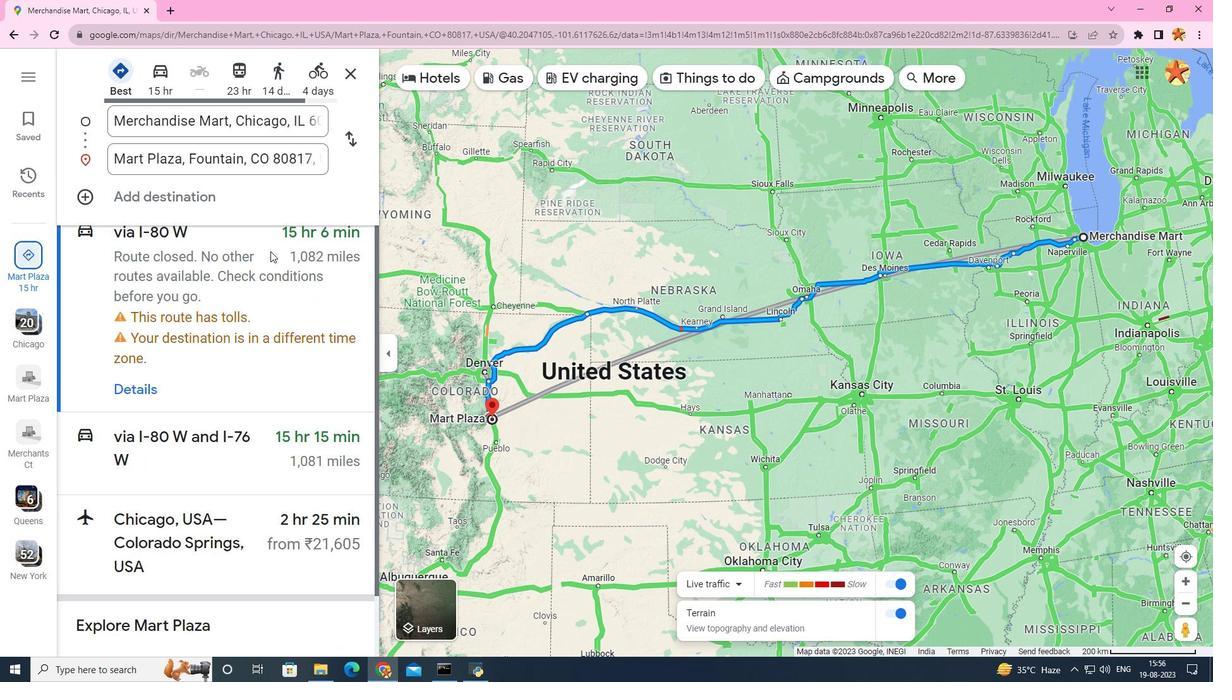 
Action: Mouse scrolled (270, 251) with delta (0, 0)
Screenshot: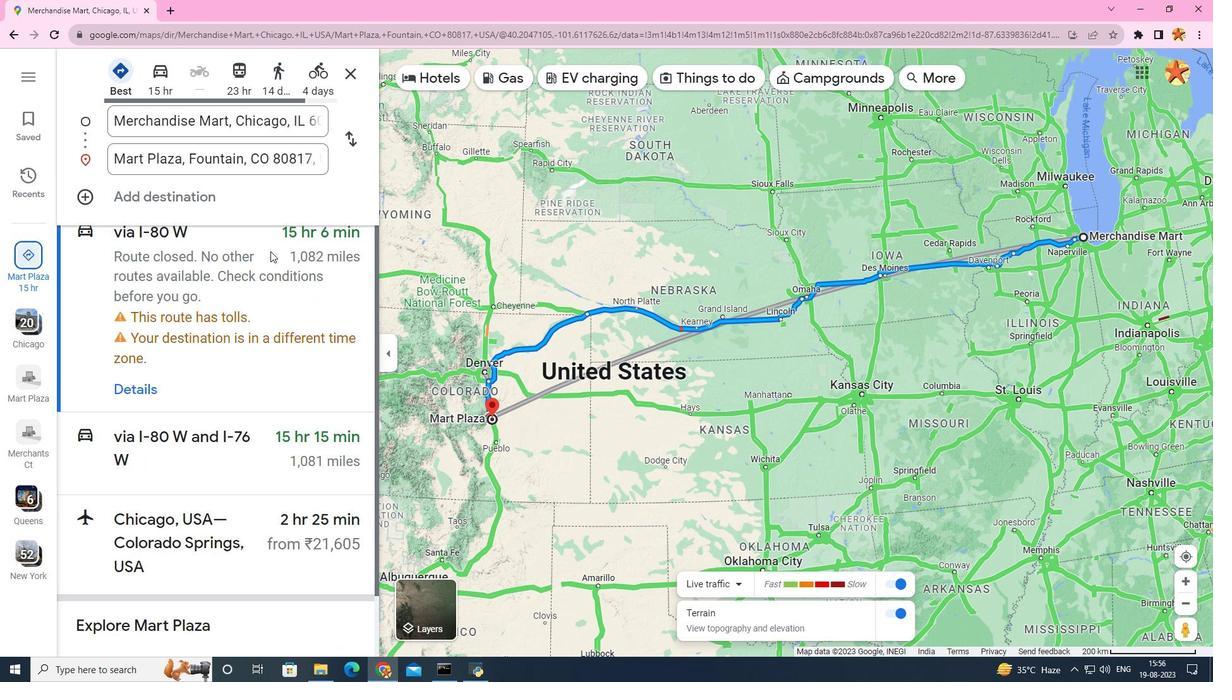 
Action: Mouse scrolled (270, 251) with delta (0, 0)
Screenshot: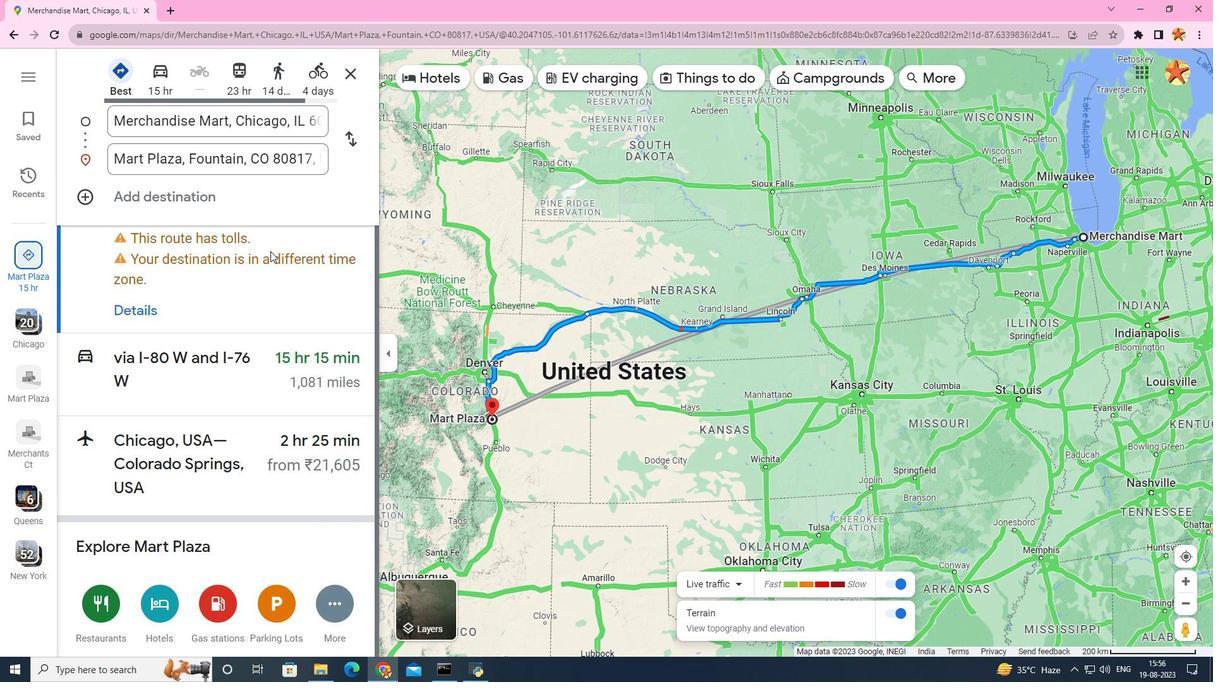 
Action: Mouse scrolled (270, 251) with delta (0, 0)
Screenshot: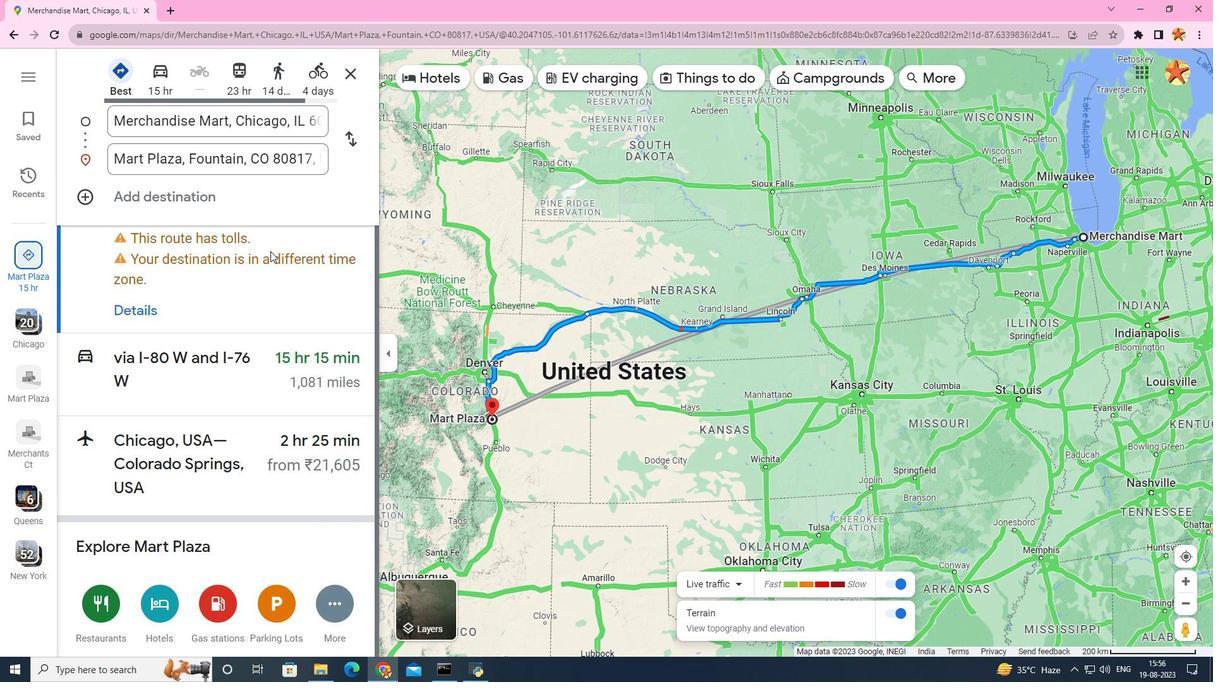 
Action: Mouse scrolled (270, 251) with delta (0, 0)
Screenshot: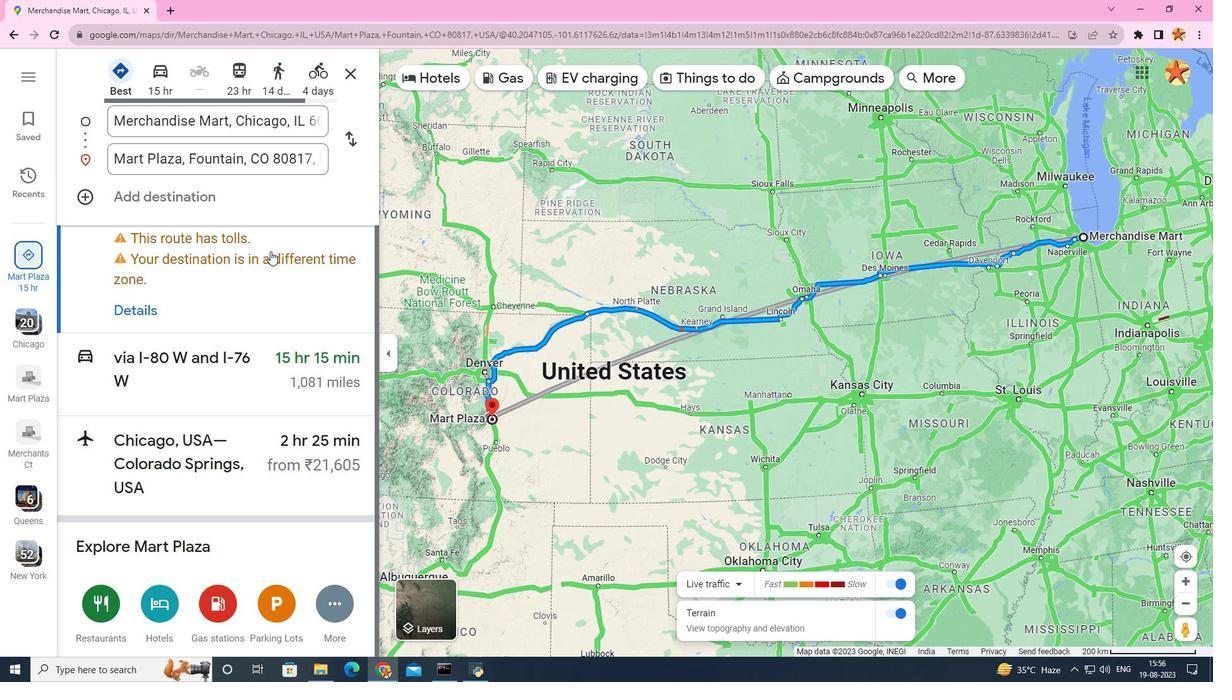 
Action: Mouse scrolled (270, 251) with delta (0, 0)
Screenshot: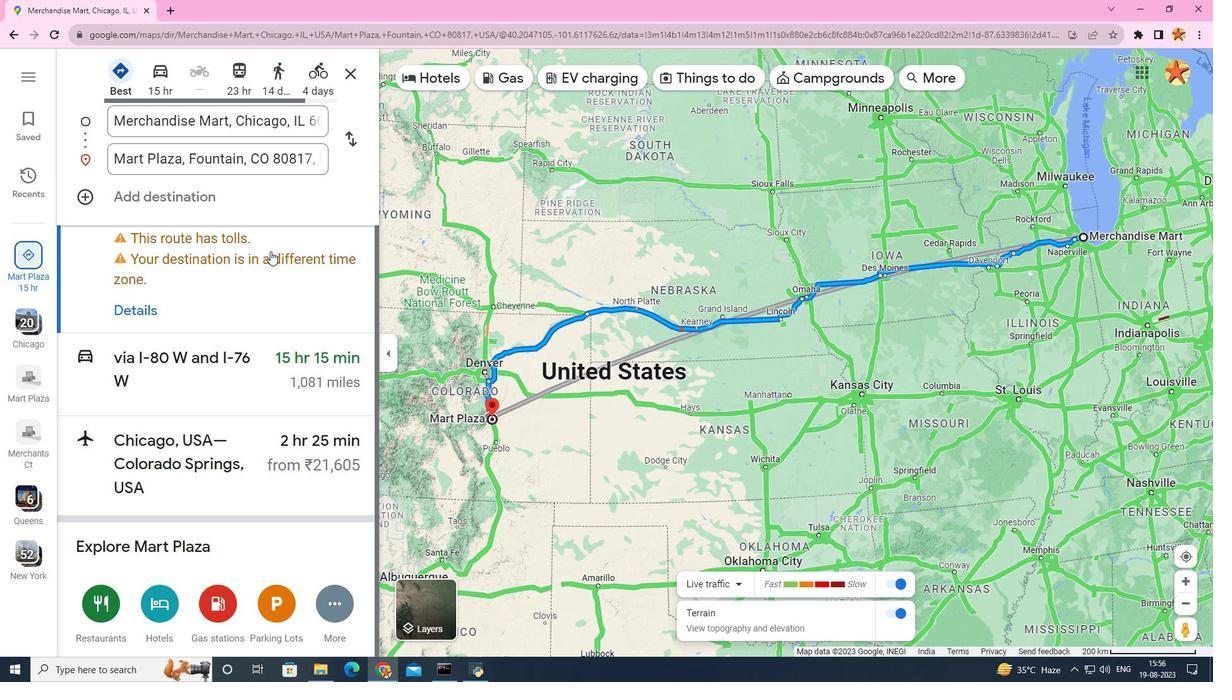 
Action: Mouse scrolled (270, 251) with delta (0, 0)
Screenshot: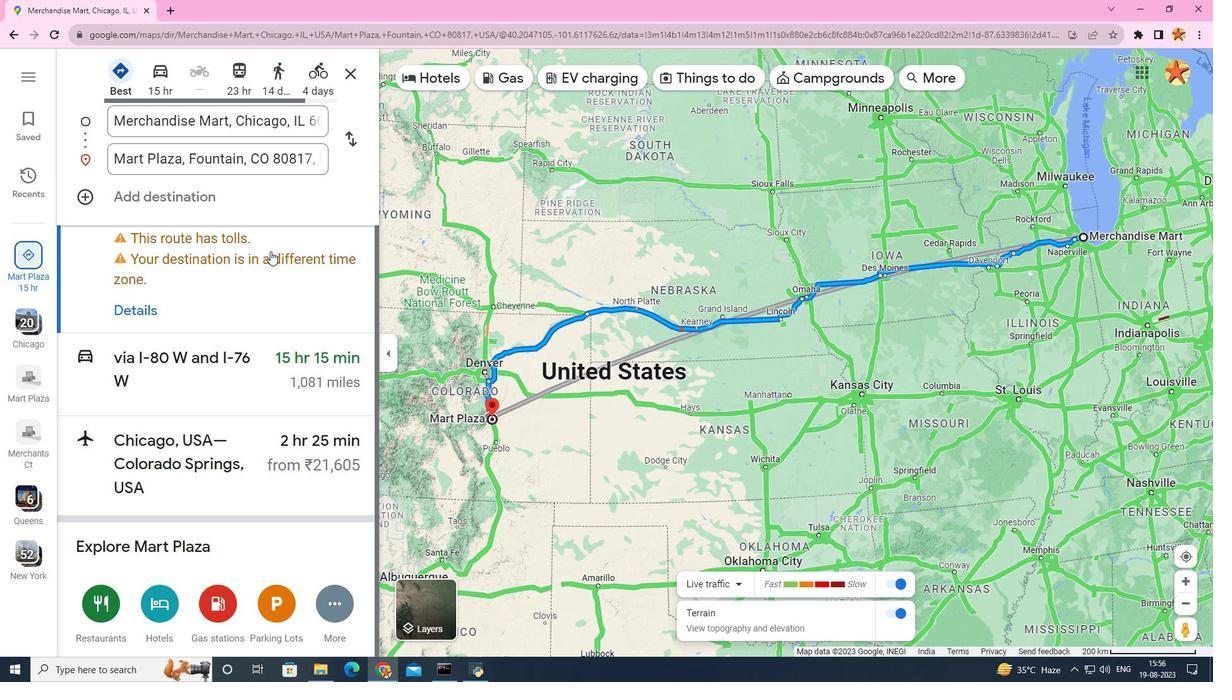 
Action: Mouse moved to (299, 437)
Screenshot: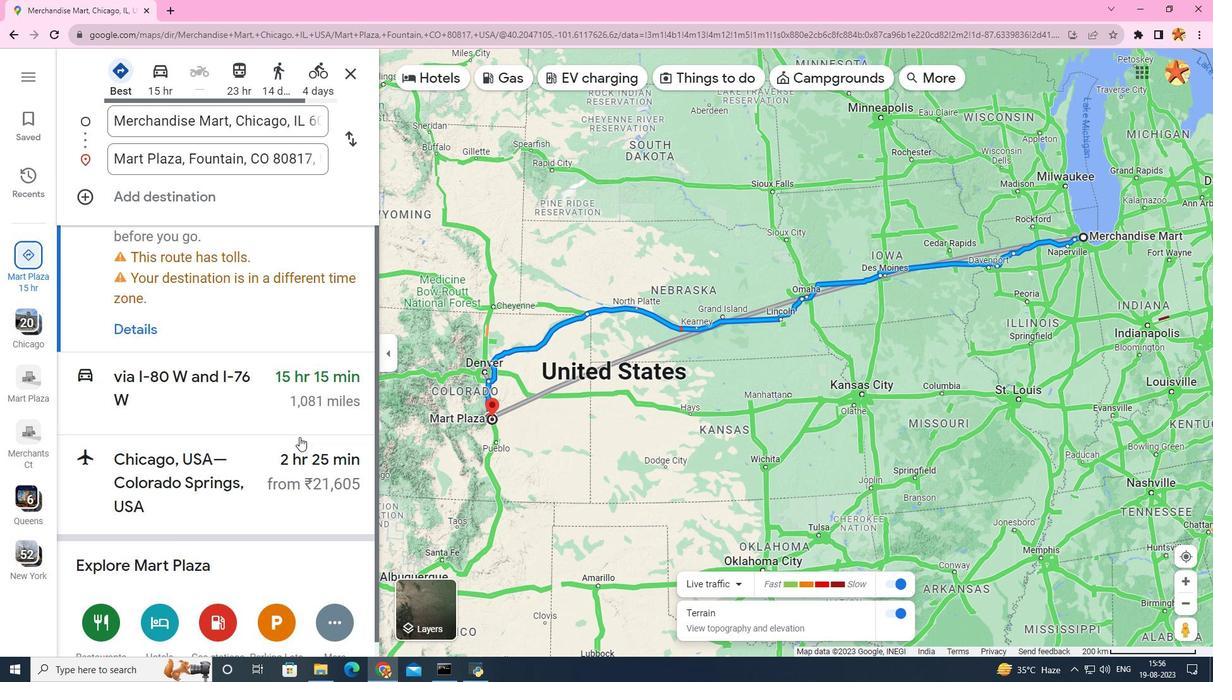 
Action: Mouse scrolled (299, 438) with delta (0, 0)
Screenshot: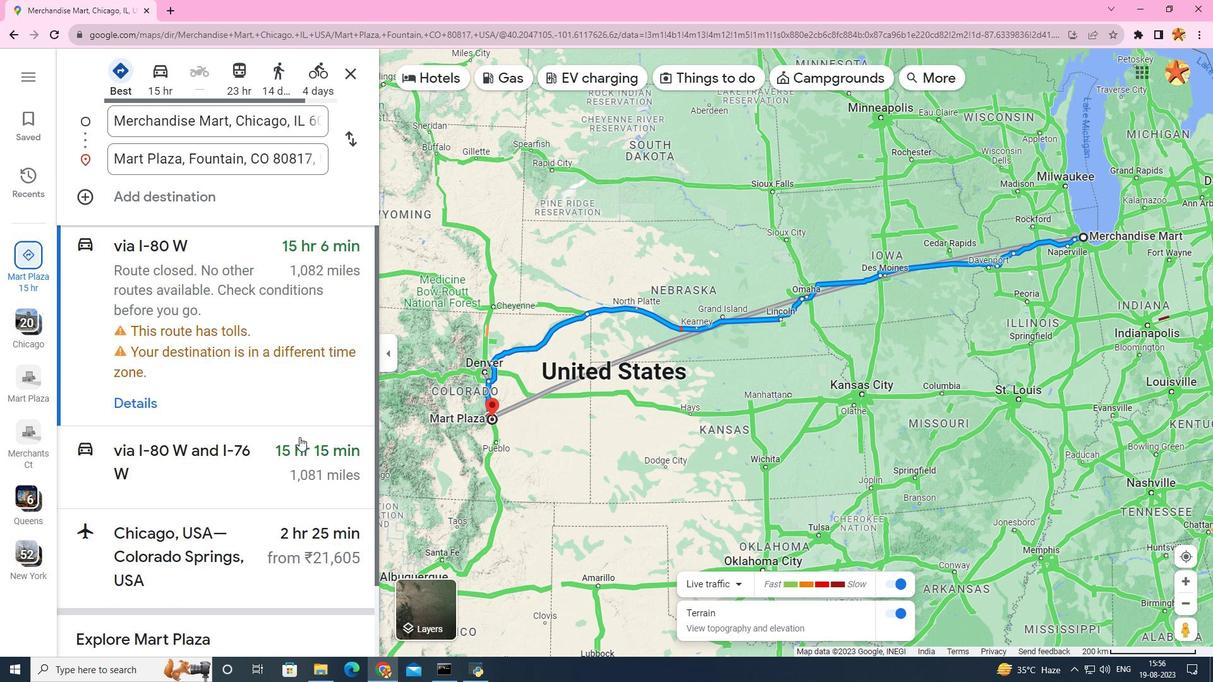 
Action: Mouse scrolled (299, 438) with delta (0, 0)
Screenshot: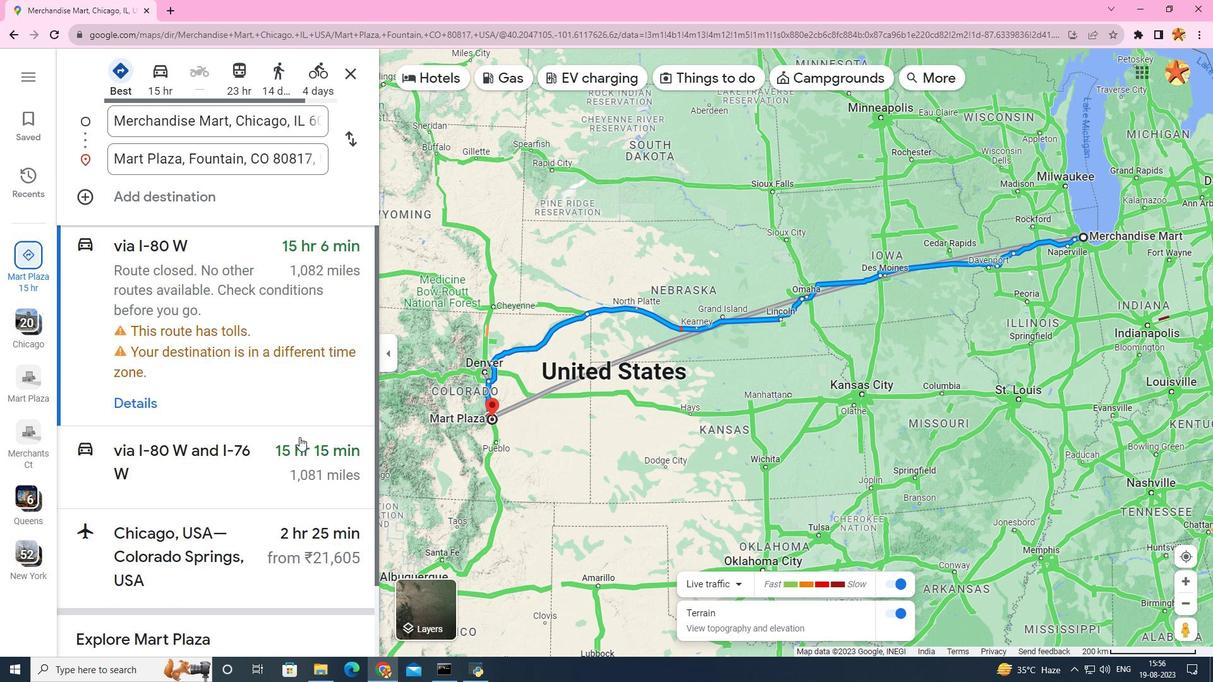 
Action: Mouse scrolled (299, 438) with delta (0, 0)
Screenshot: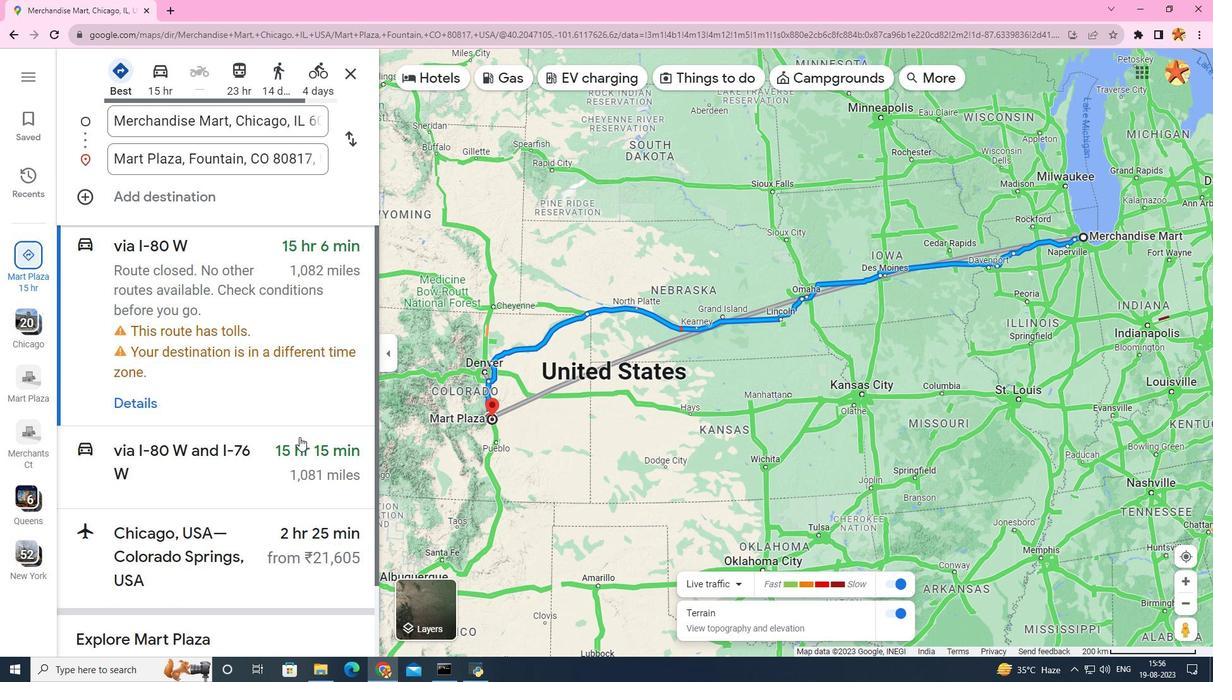 
Action: Mouse scrolled (299, 438) with delta (0, 0)
Screenshot: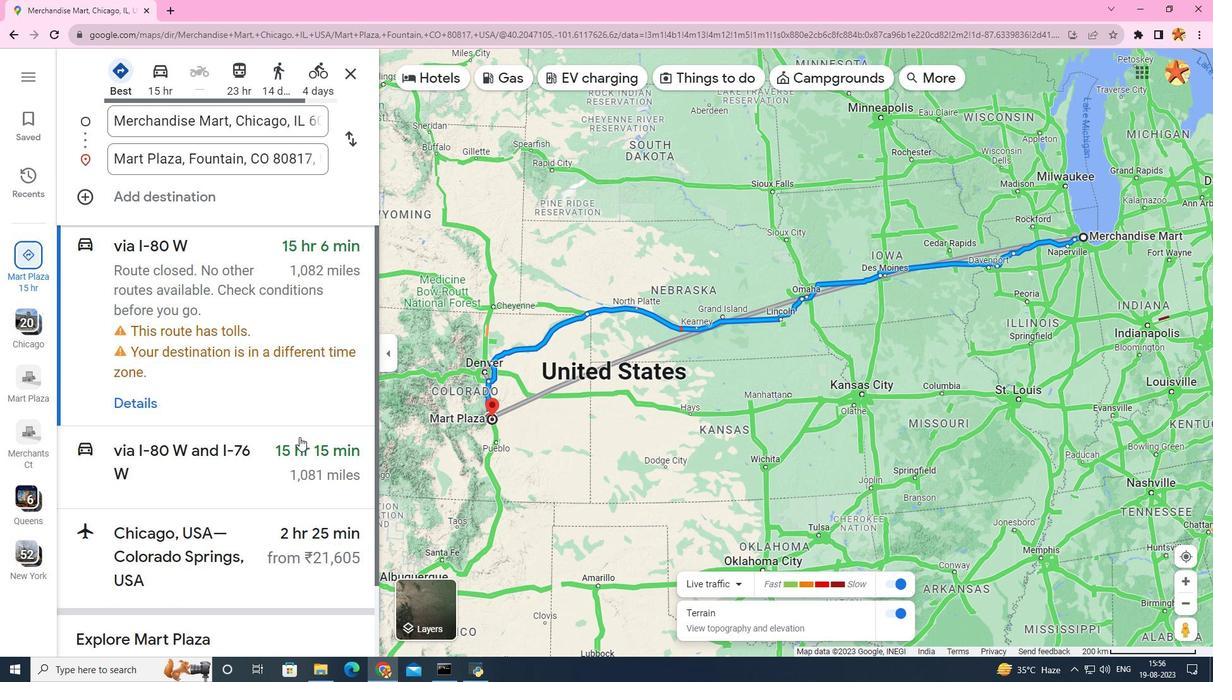 
Action: Mouse scrolled (299, 438) with delta (0, 0)
Screenshot: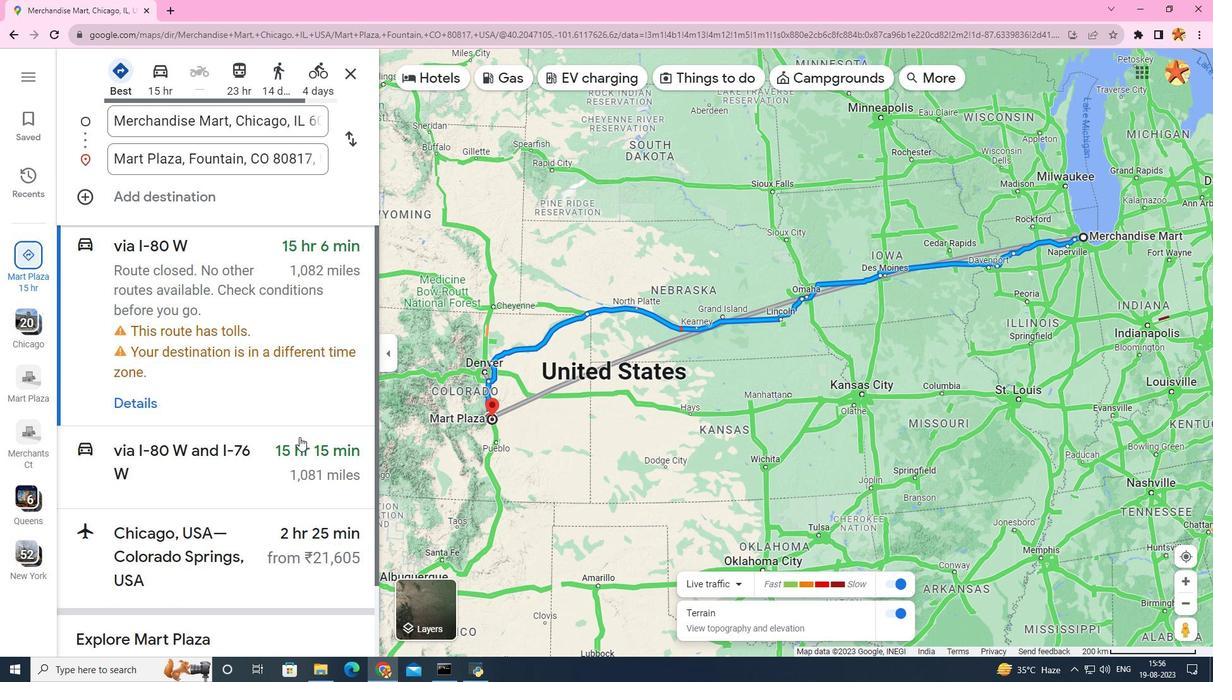 
Action: Mouse scrolled (299, 438) with delta (0, 0)
Screenshot: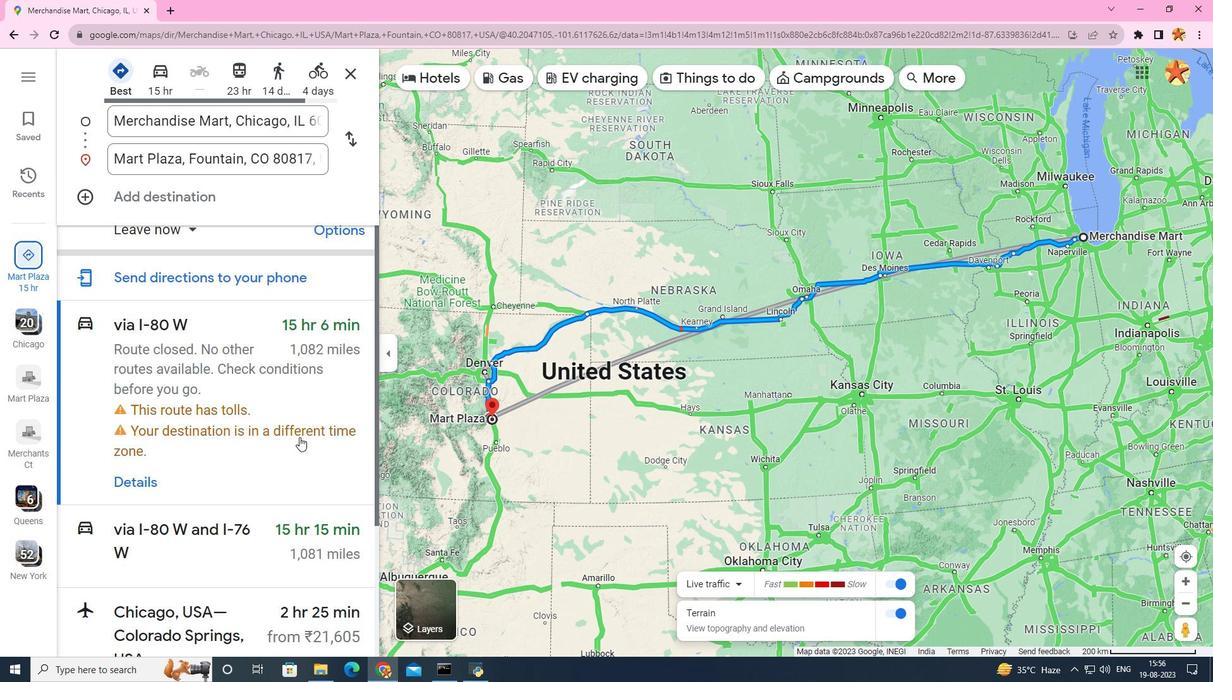 
Action: Mouse scrolled (299, 438) with delta (0, 0)
Screenshot: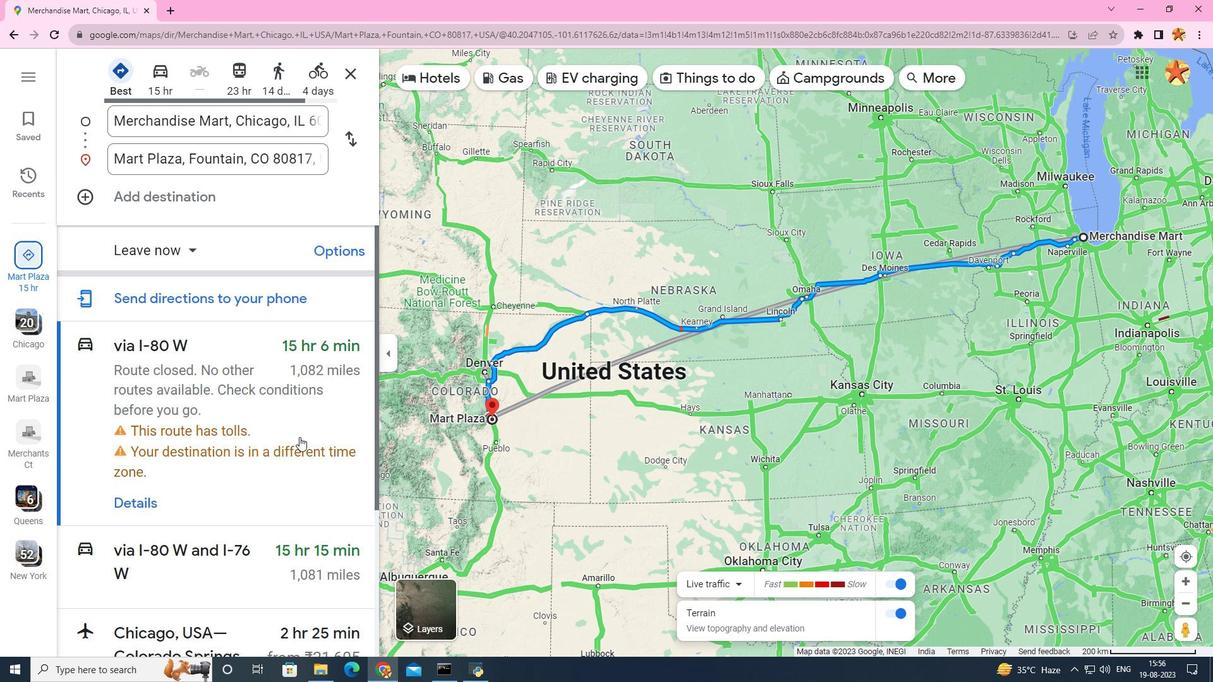 
Action: Mouse scrolled (299, 438) with delta (0, 0)
Screenshot: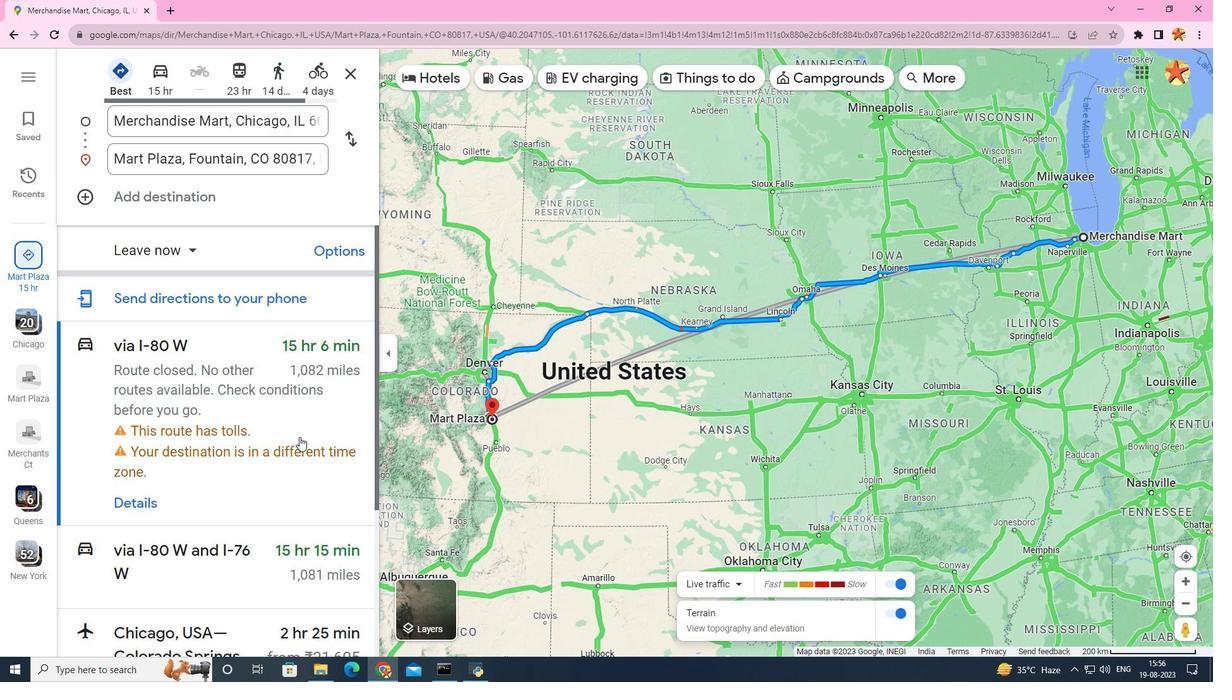 
